 Task: Search one way flight ticket for 3 adults, 3 children in business from Gillette: Gillette Campbell County Airport to Jackson: Jackson Hole Airport on 5-2-2023. Number of bags: 4 checked bags. Price is upto 94000. Outbound departure time preference is 14:15.
Action: Mouse moved to (363, 313)
Screenshot: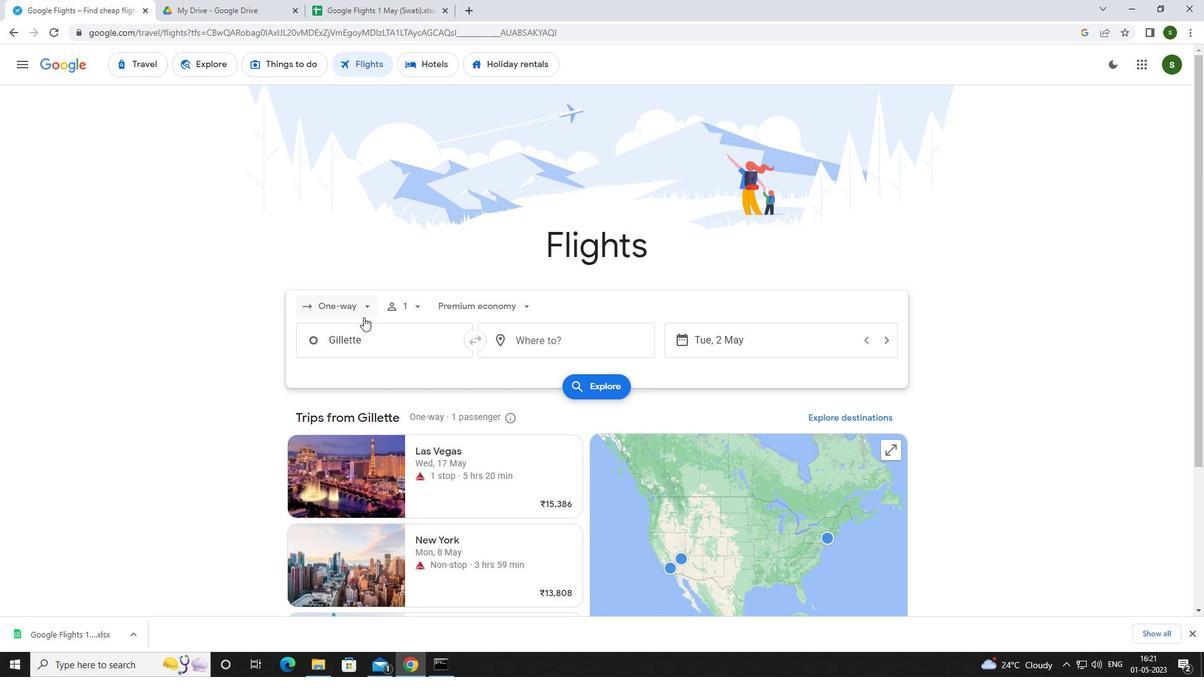 
Action: Mouse pressed left at (363, 313)
Screenshot: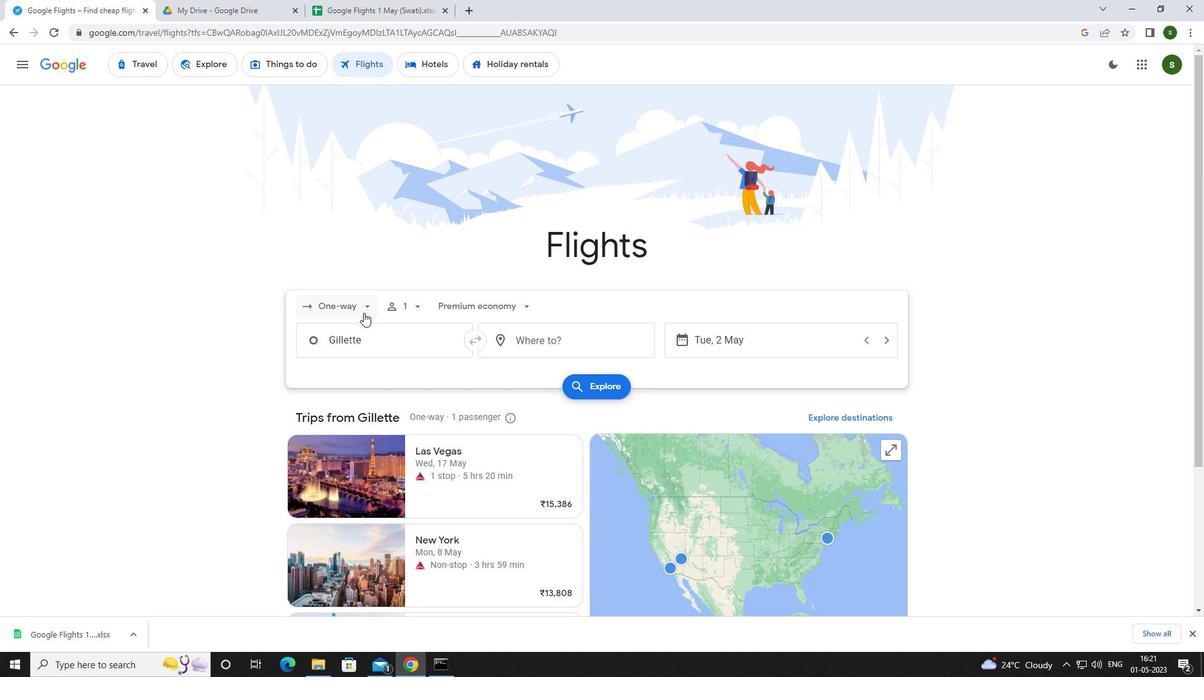 
Action: Mouse moved to (356, 370)
Screenshot: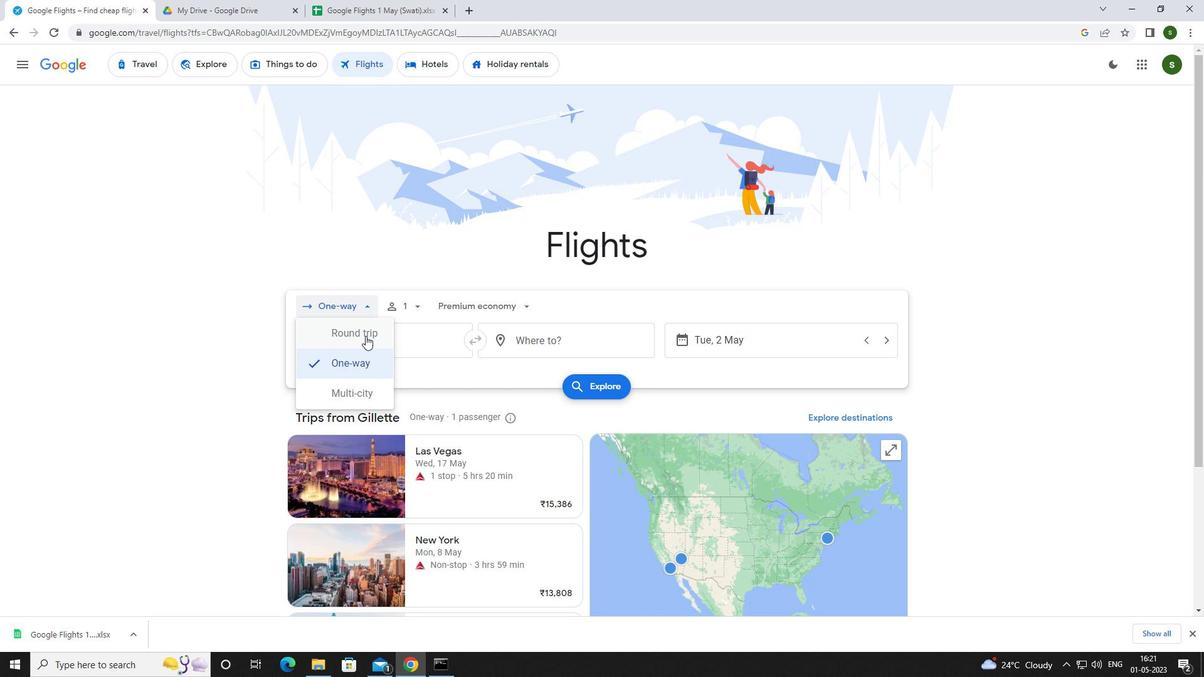 
Action: Mouse pressed left at (356, 370)
Screenshot: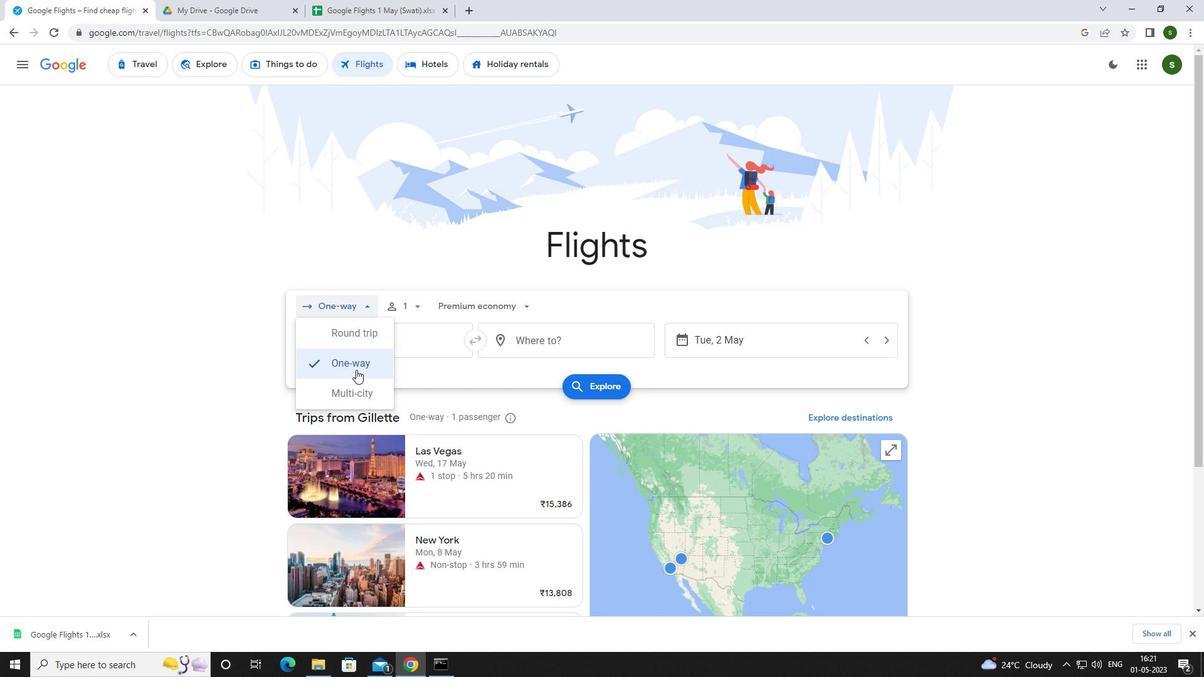 
Action: Mouse moved to (420, 306)
Screenshot: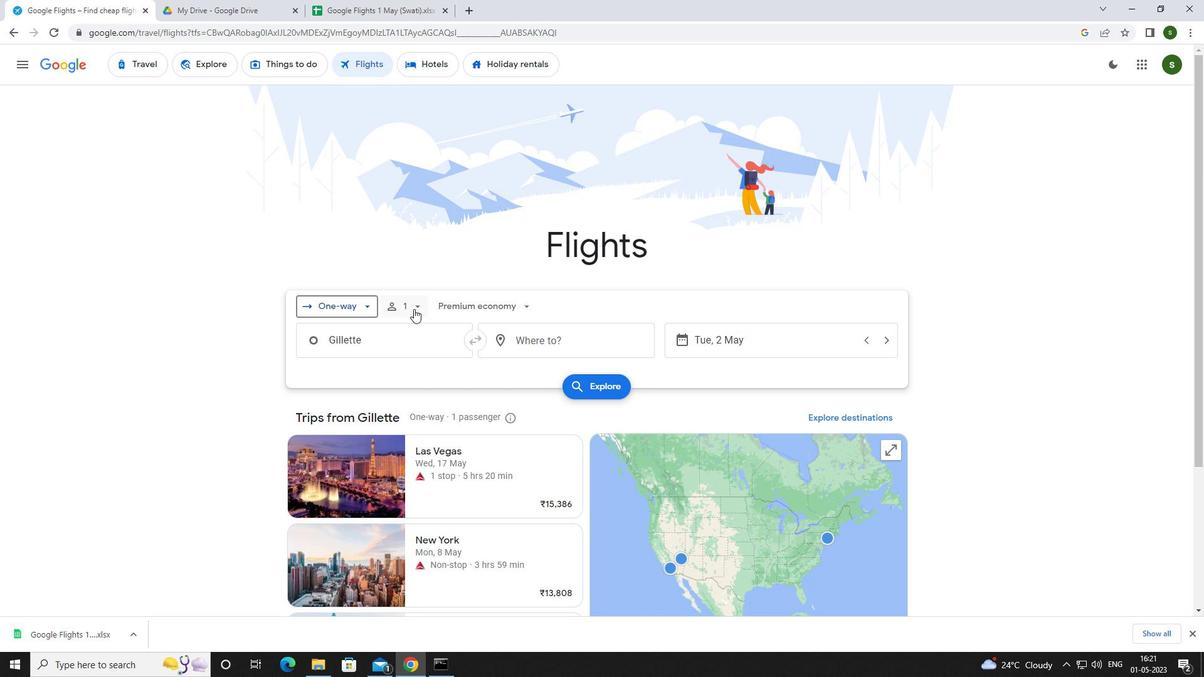 
Action: Mouse pressed left at (420, 306)
Screenshot: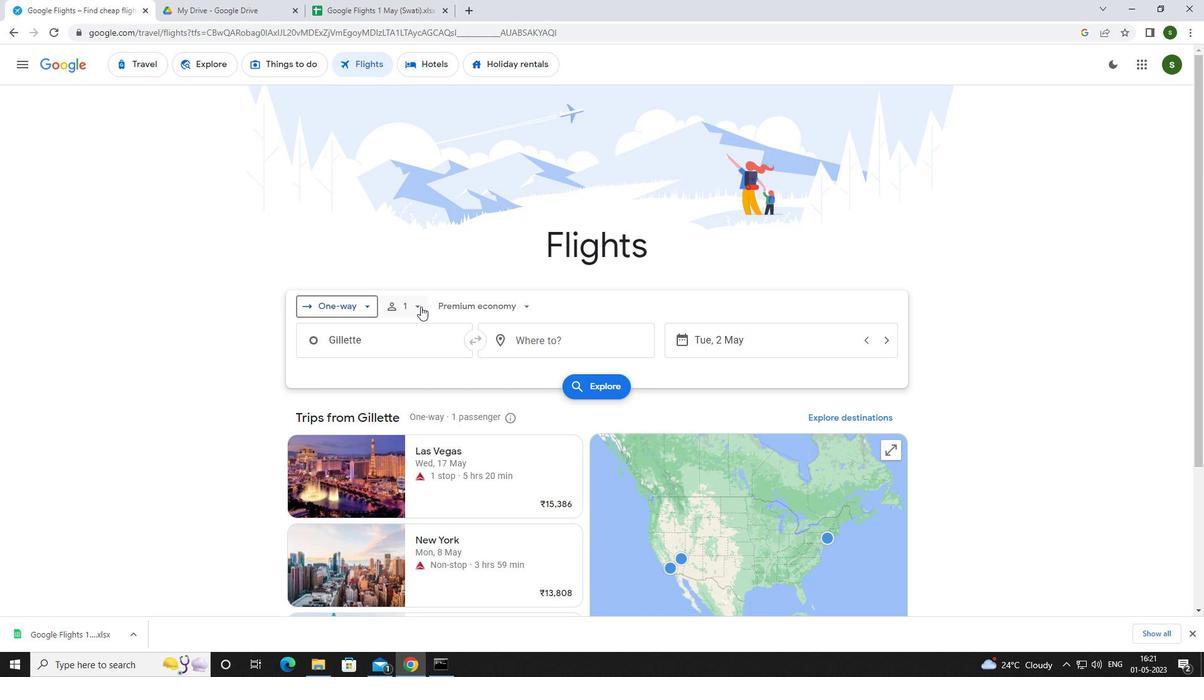 
Action: Mouse moved to (511, 336)
Screenshot: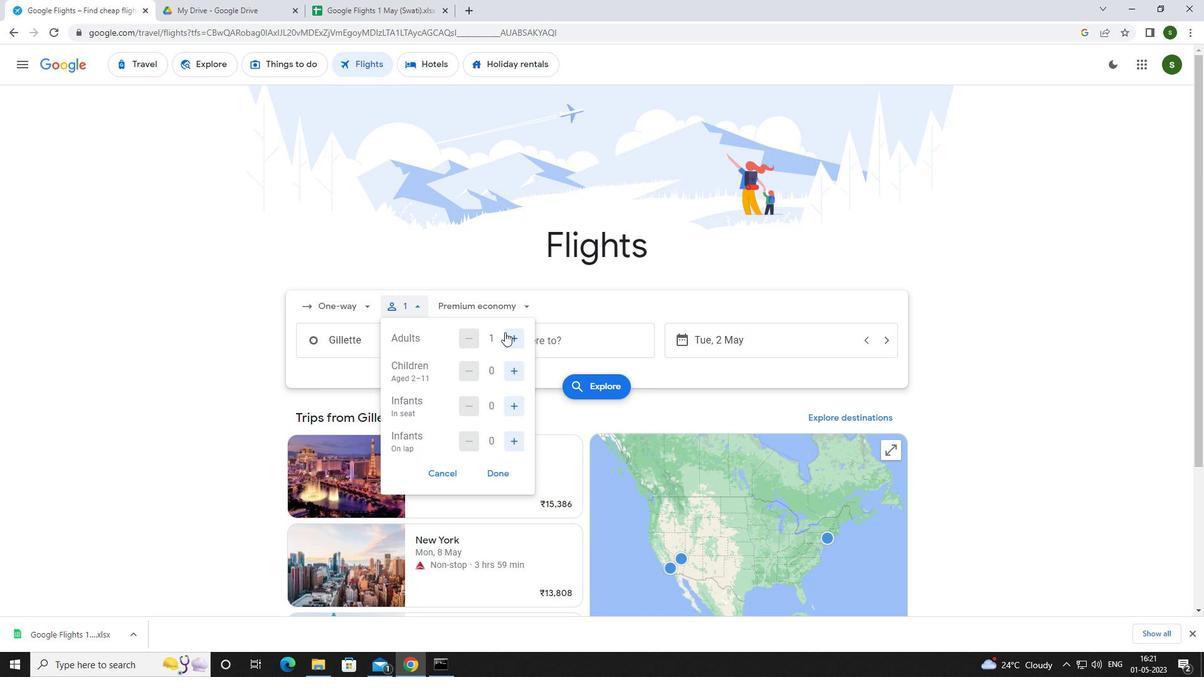 
Action: Mouse pressed left at (511, 336)
Screenshot: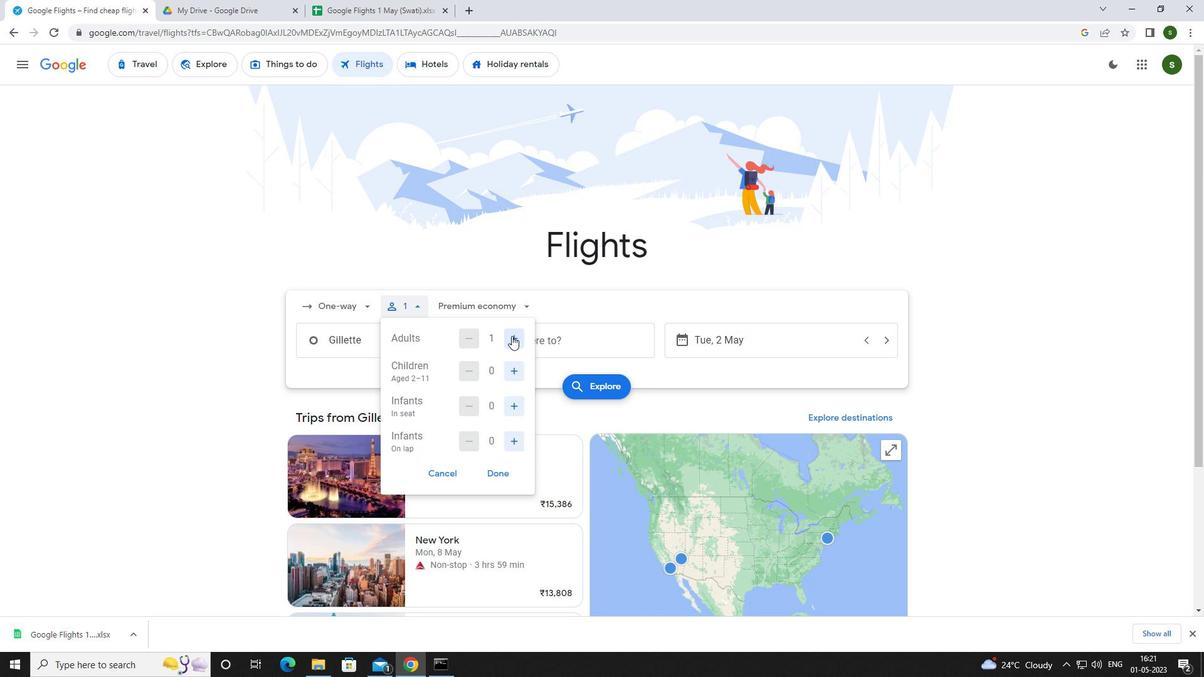 
Action: Mouse pressed left at (511, 336)
Screenshot: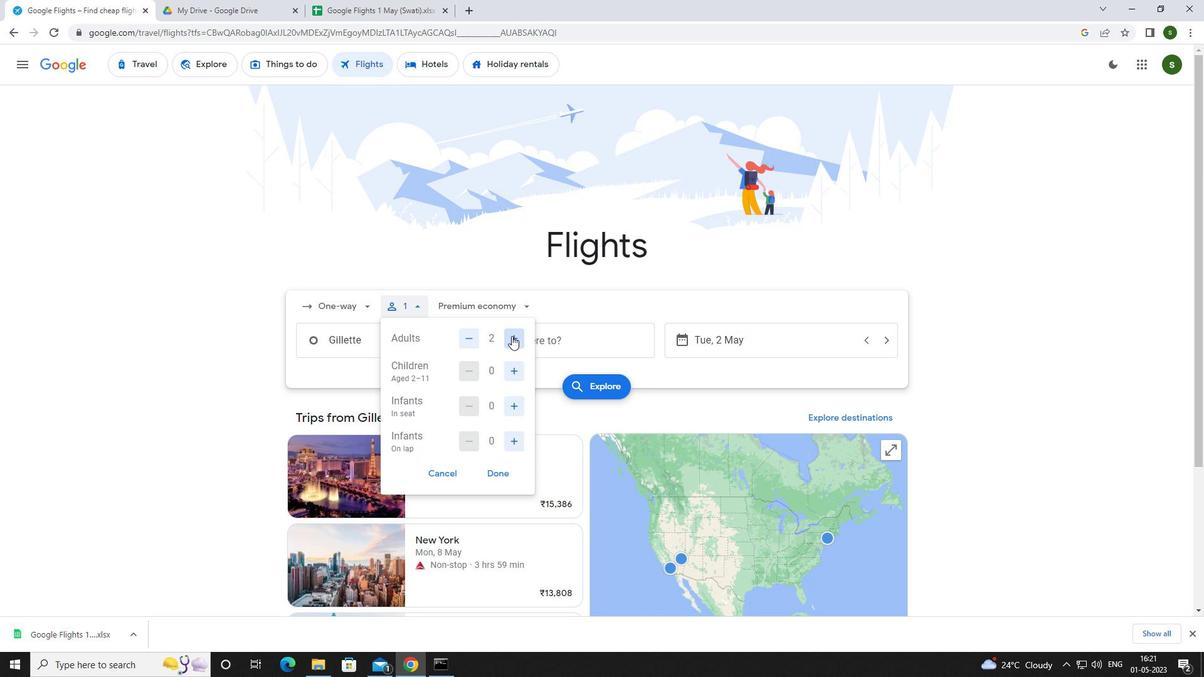 
Action: Mouse moved to (508, 367)
Screenshot: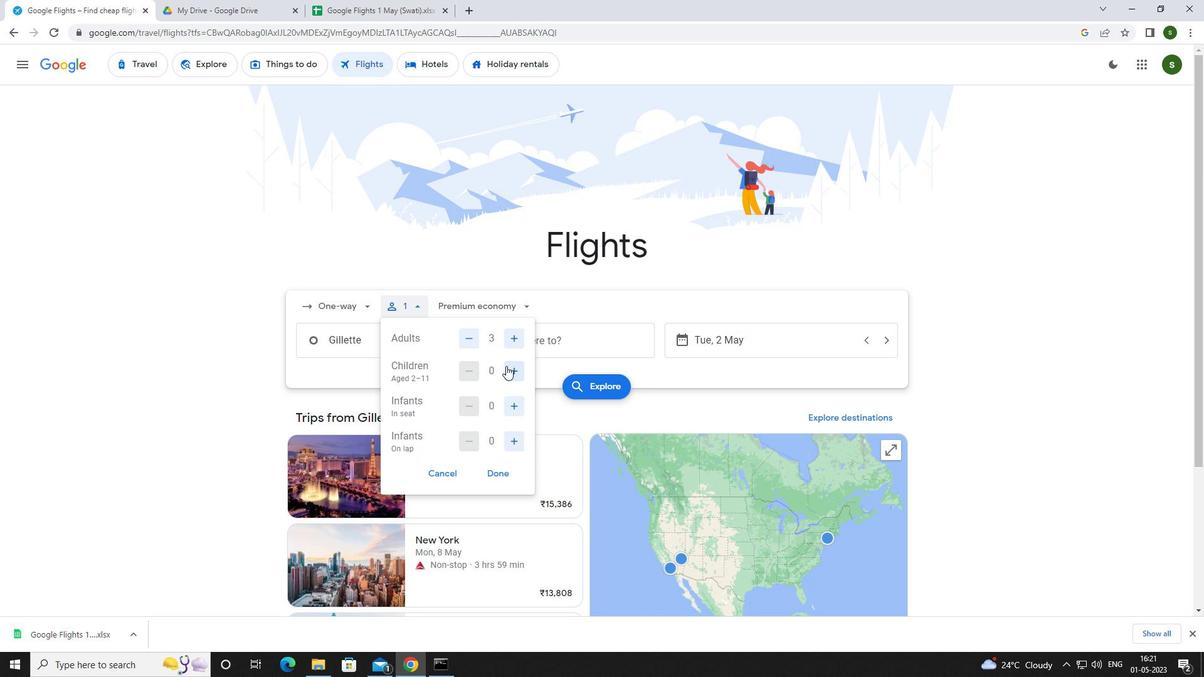 
Action: Mouse pressed left at (508, 367)
Screenshot: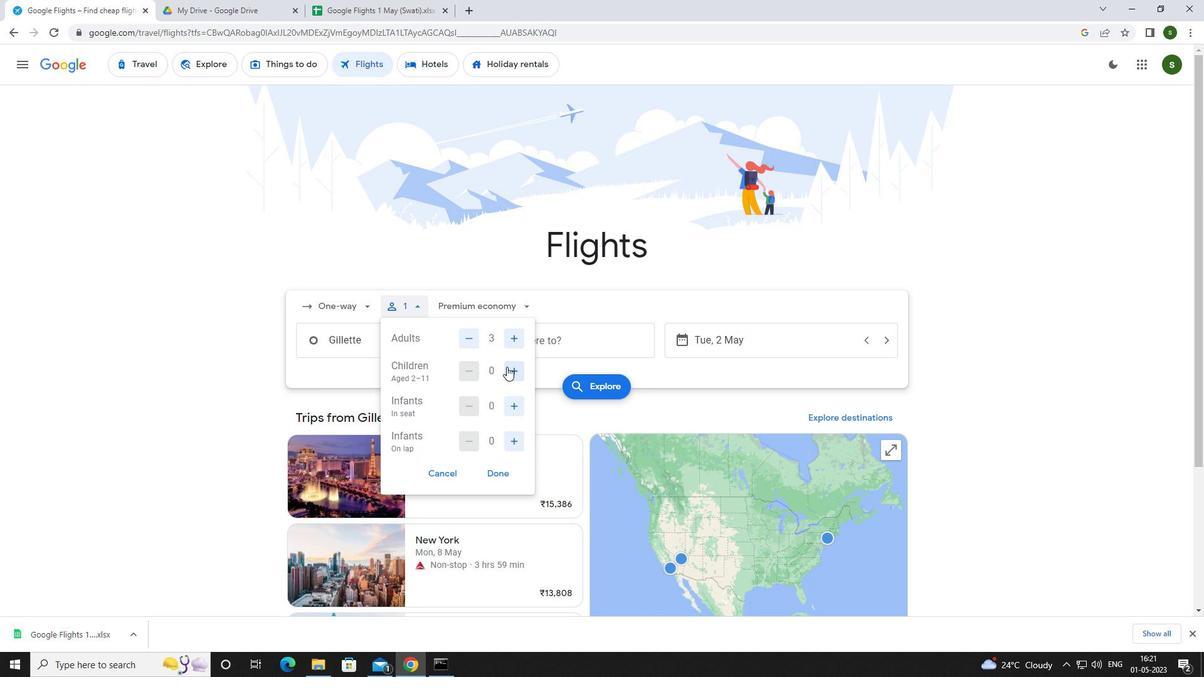 
Action: Mouse pressed left at (508, 367)
Screenshot: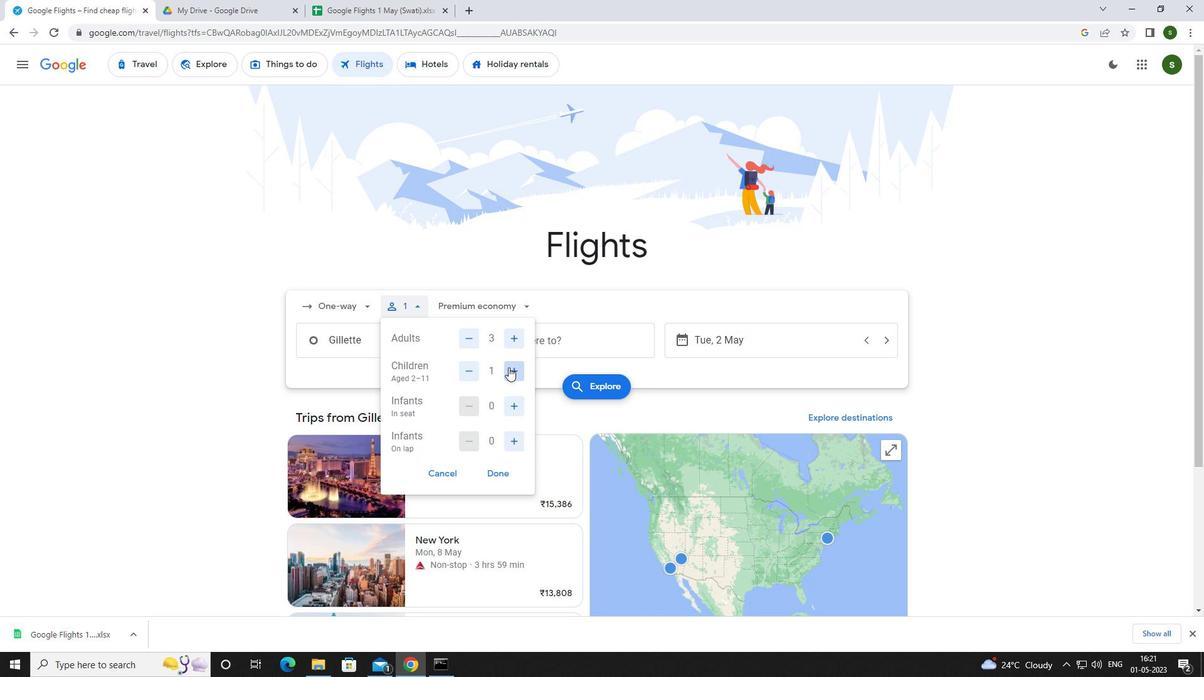 
Action: Mouse pressed left at (508, 367)
Screenshot: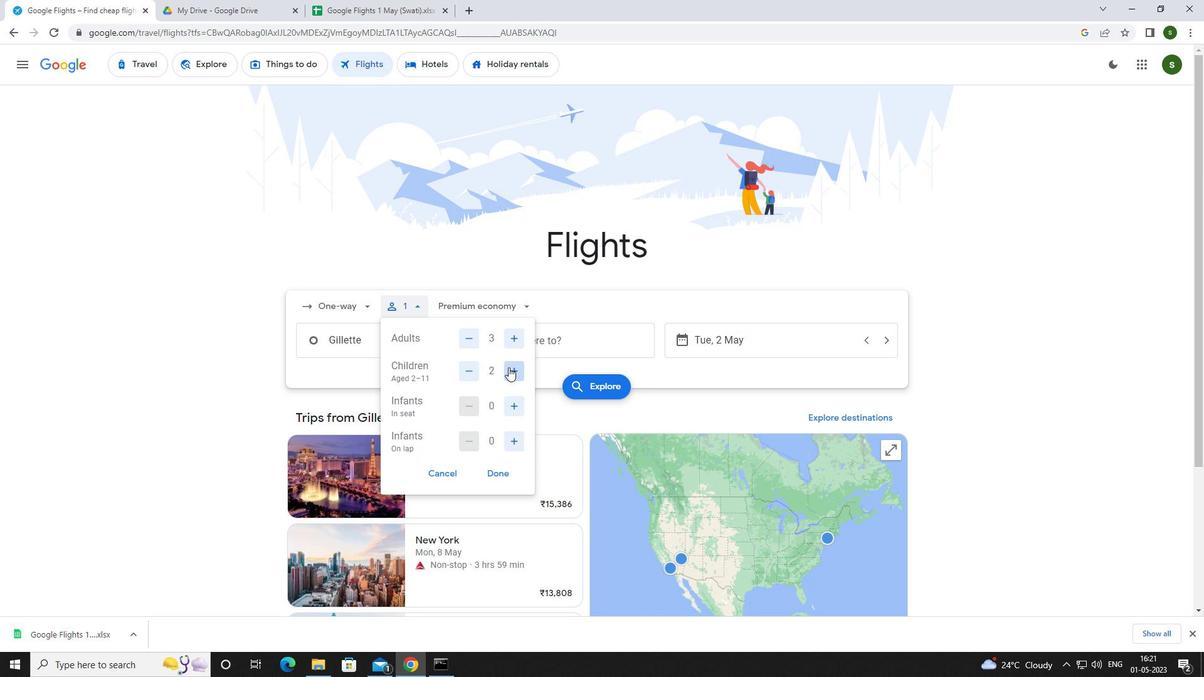 
Action: Mouse moved to (515, 309)
Screenshot: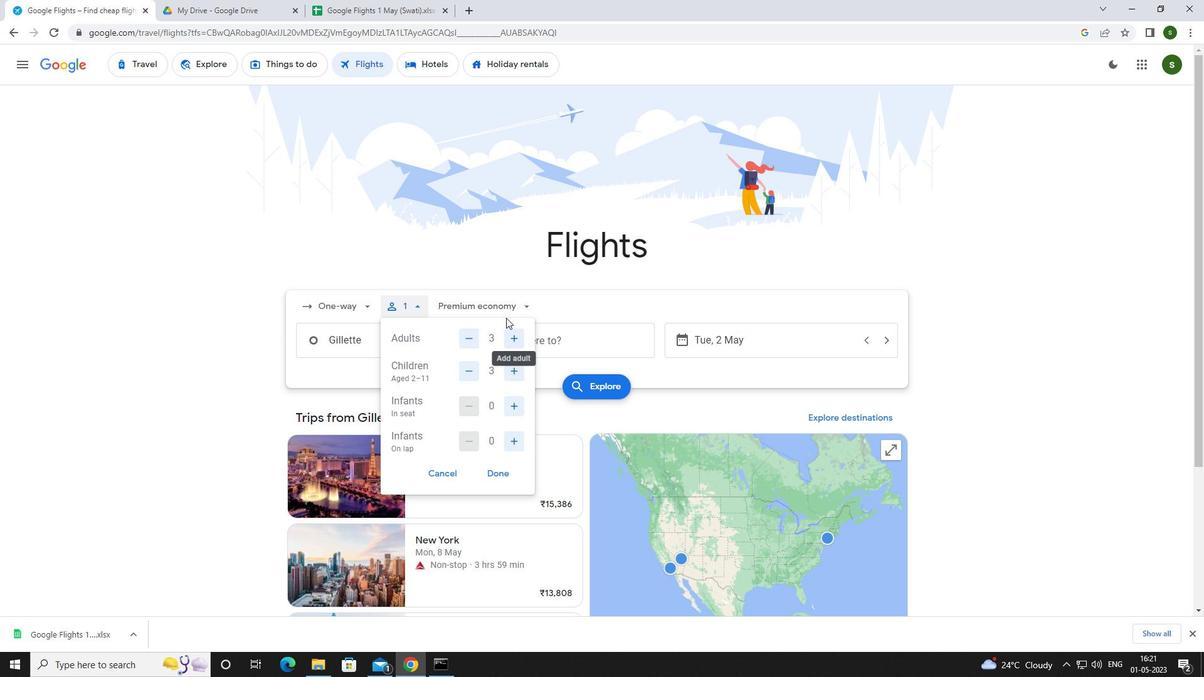 
Action: Mouse pressed left at (515, 309)
Screenshot: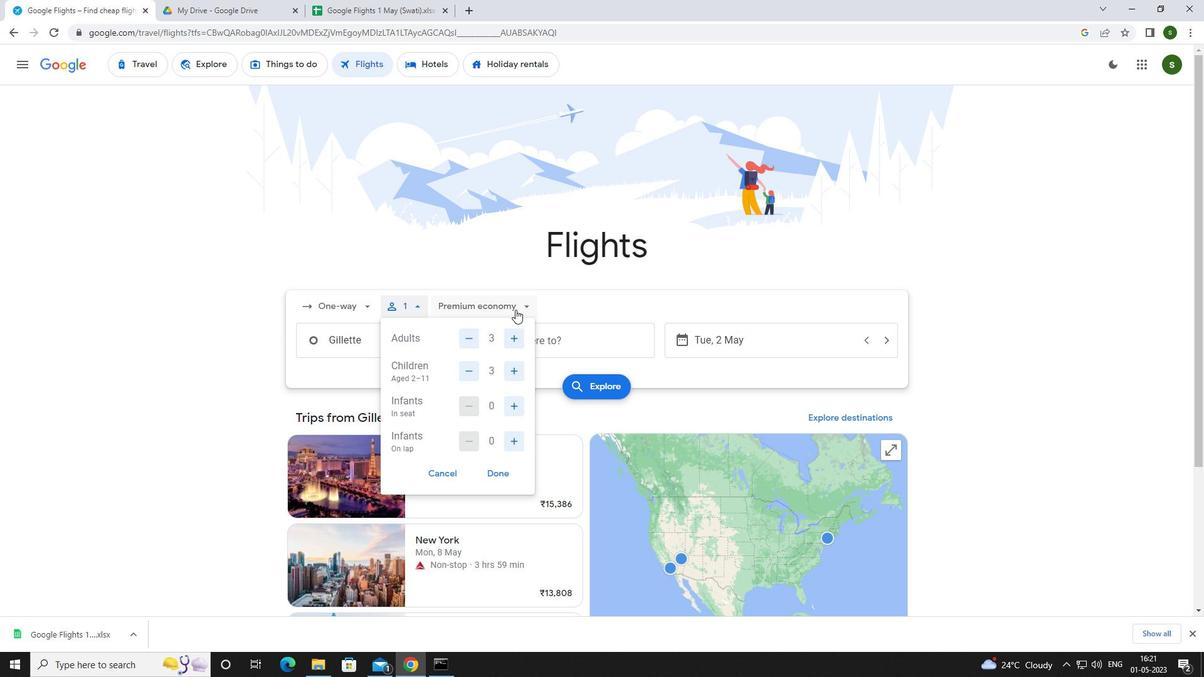 
Action: Mouse moved to (484, 386)
Screenshot: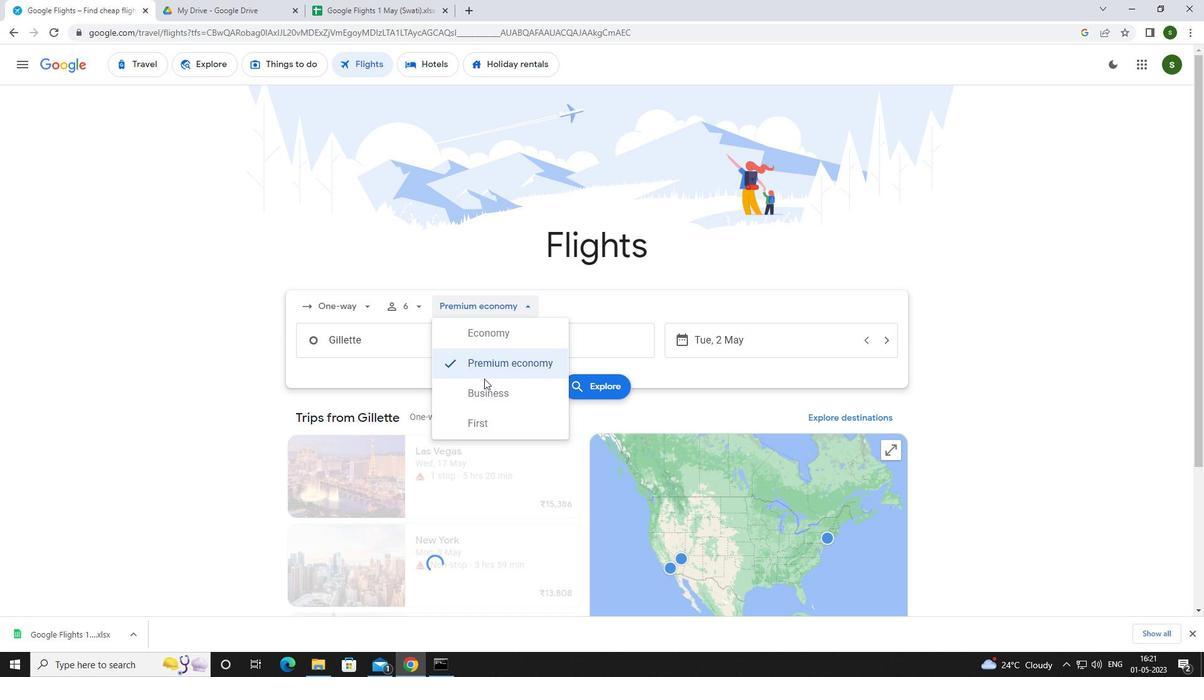 
Action: Mouse pressed left at (484, 386)
Screenshot: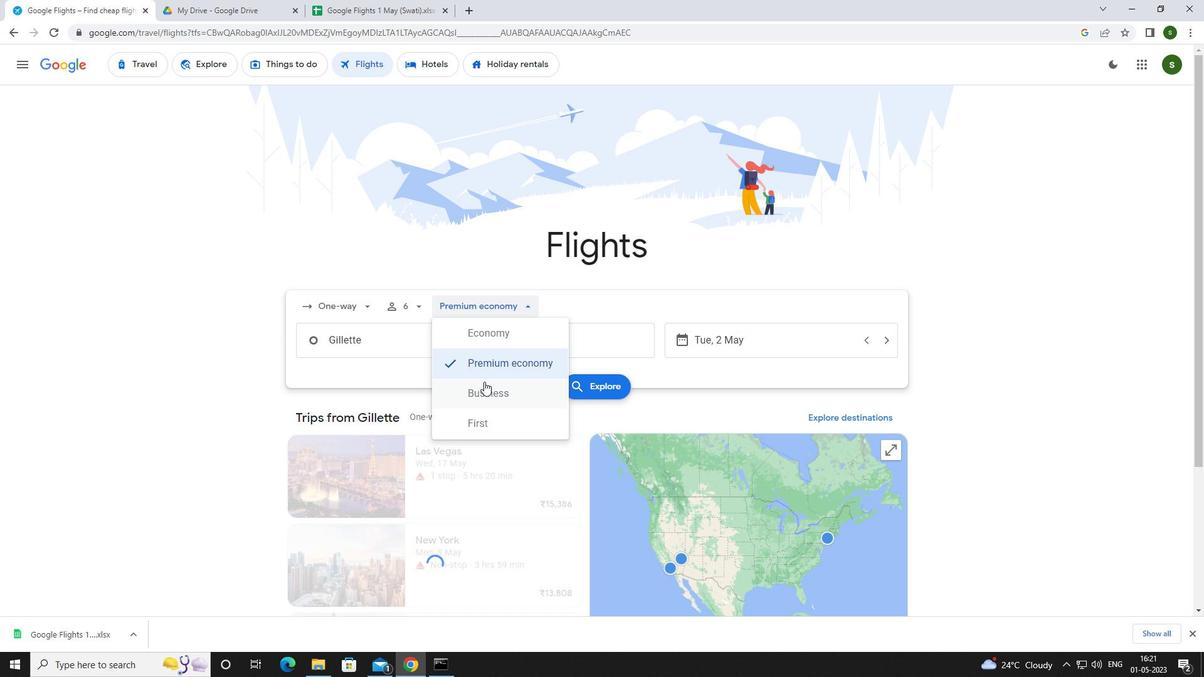 
Action: Mouse moved to (407, 346)
Screenshot: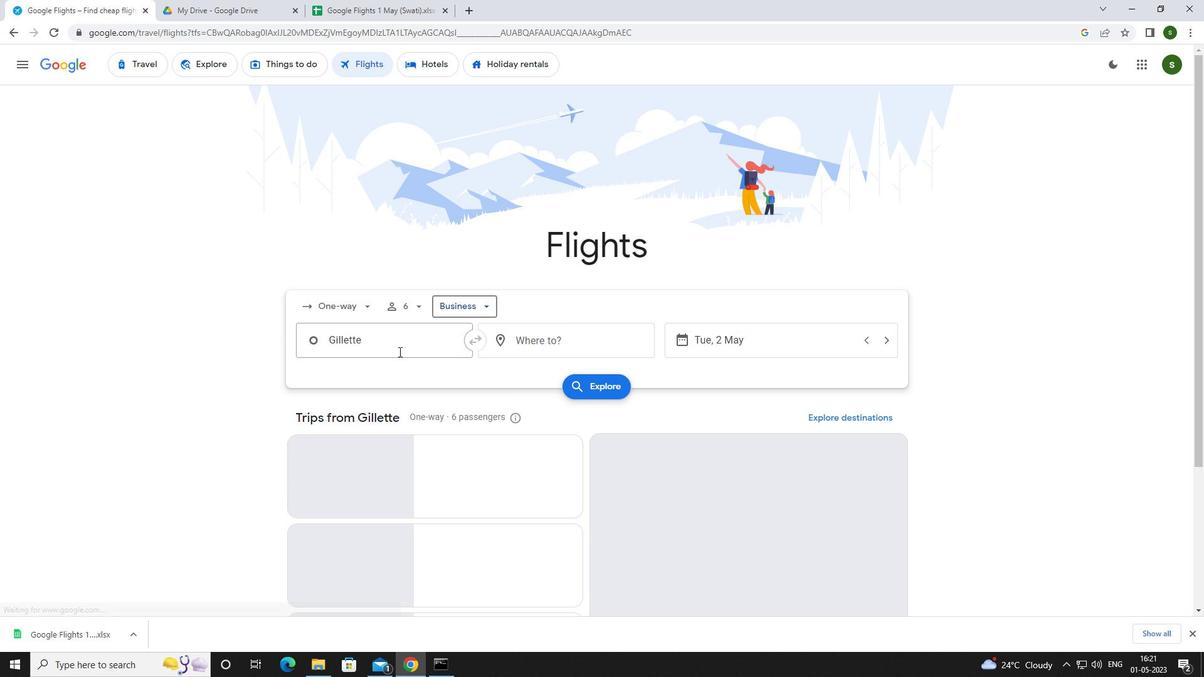 
Action: Mouse pressed left at (407, 346)
Screenshot: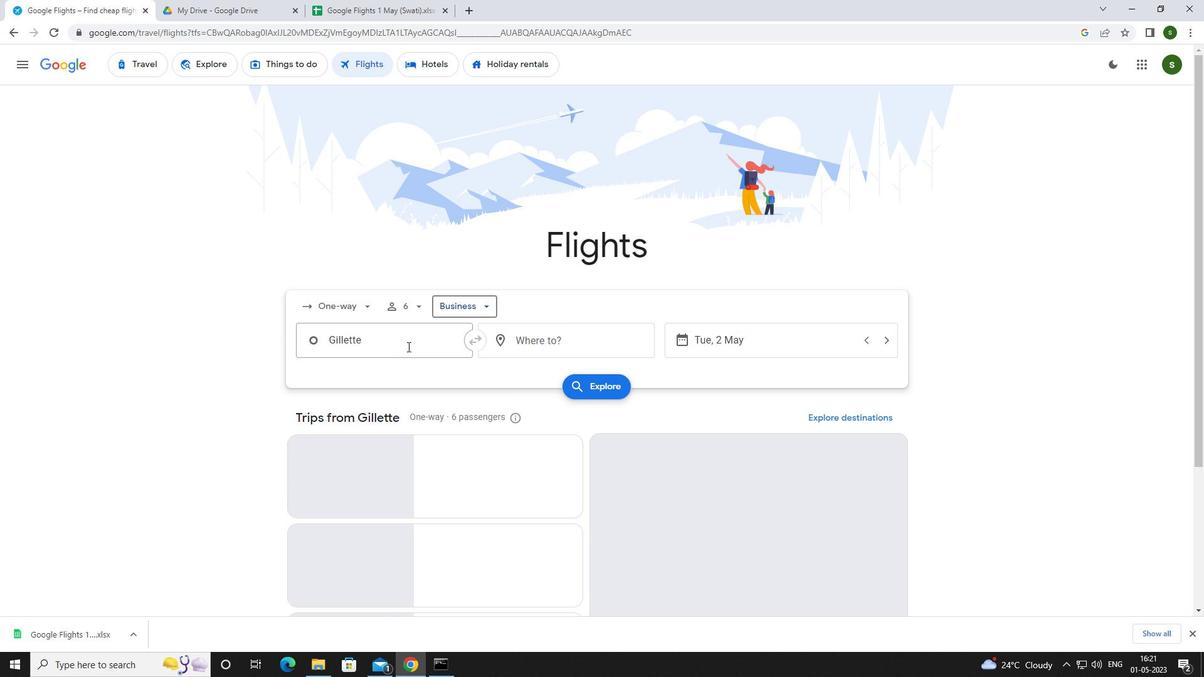 
Action: Mouse moved to (412, 344)
Screenshot: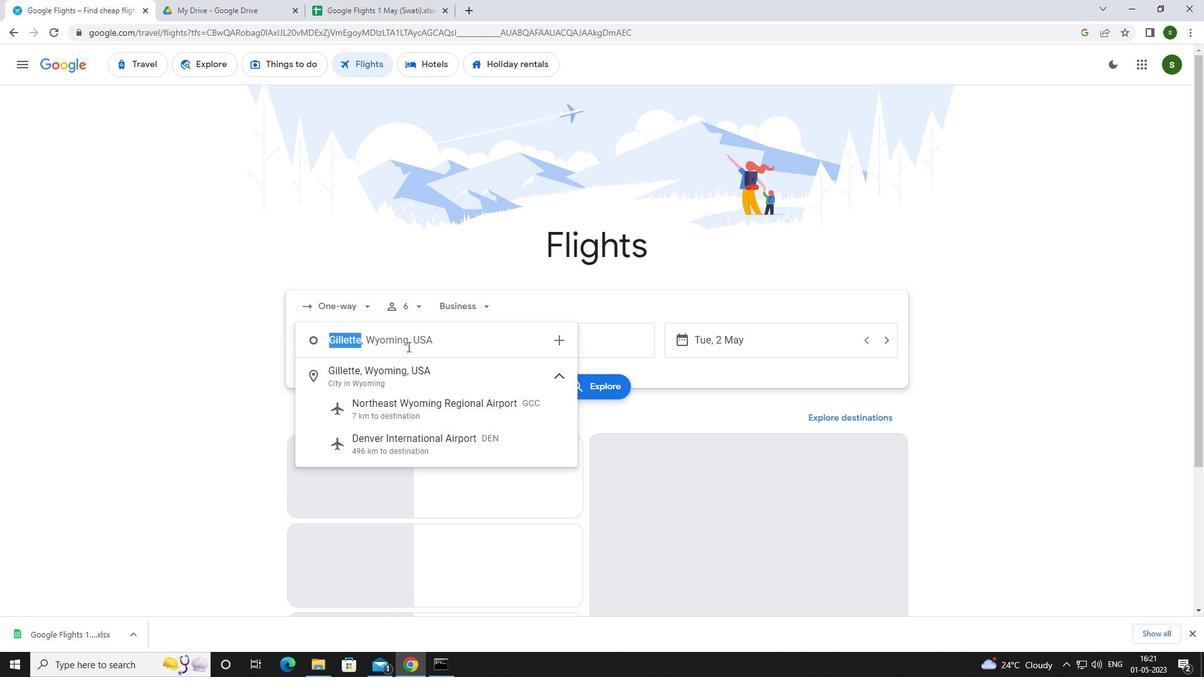 
Action: Key pressed <Key.caps_lock>g<Key.caps_lock>illette<Key.enter>
Screenshot: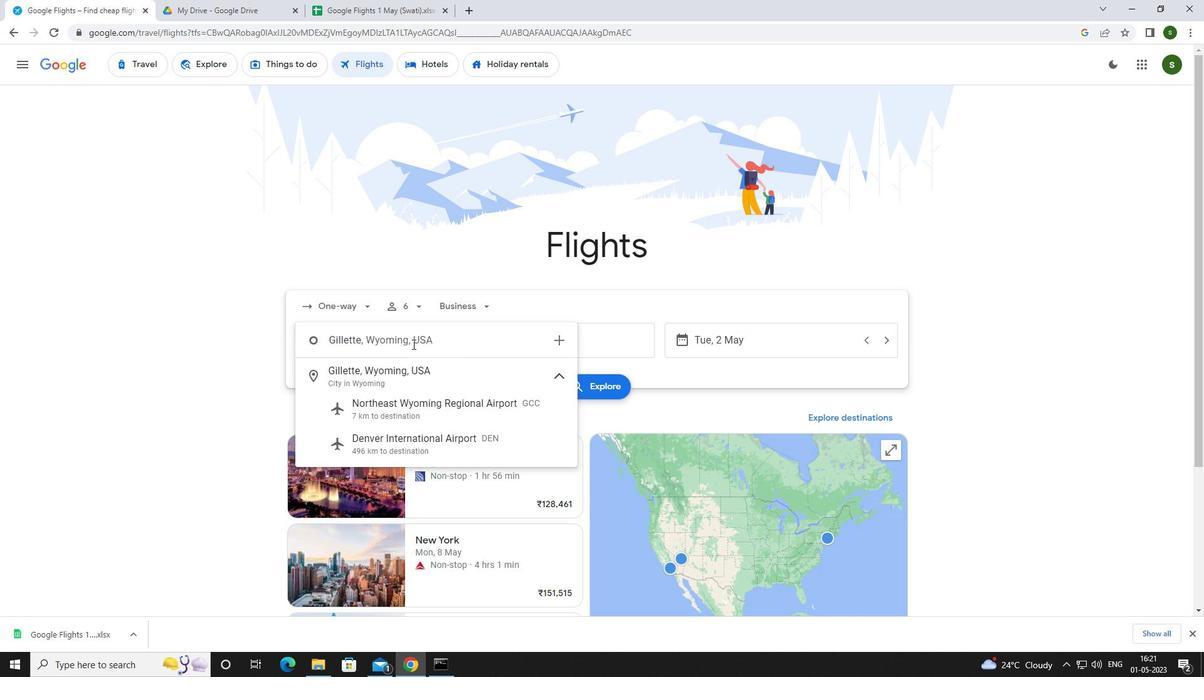 
Action: Mouse moved to (550, 345)
Screenshot: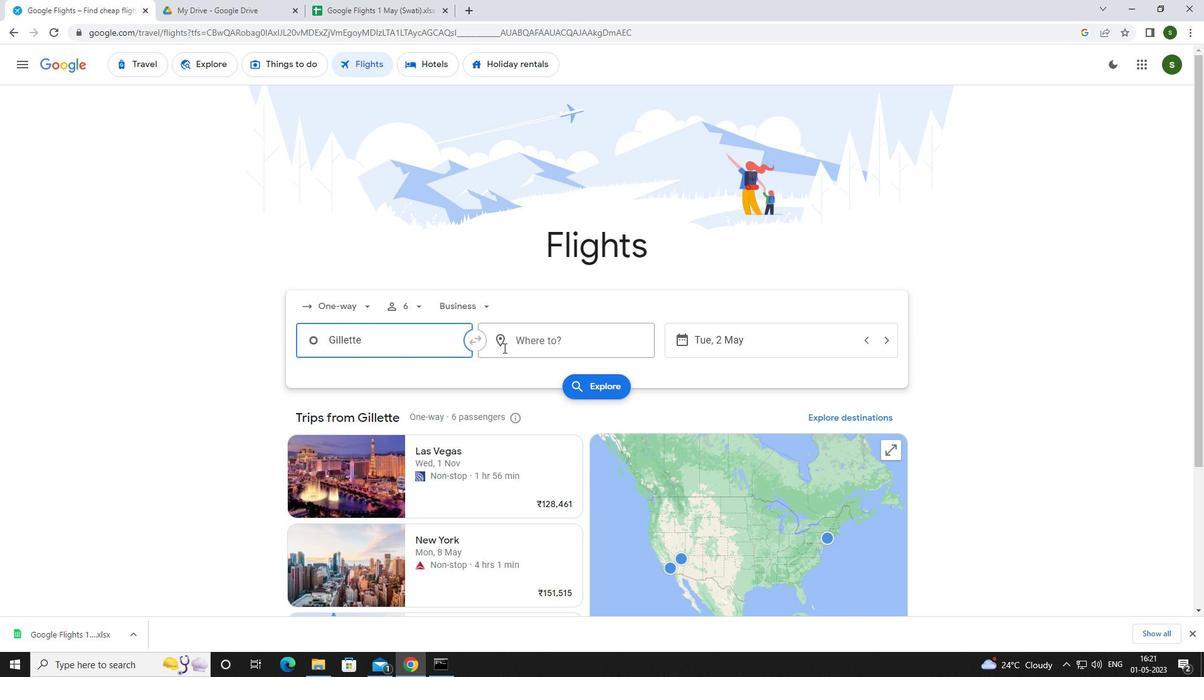 
Action: Mouse pressed left at (550, 345)
Screenshot: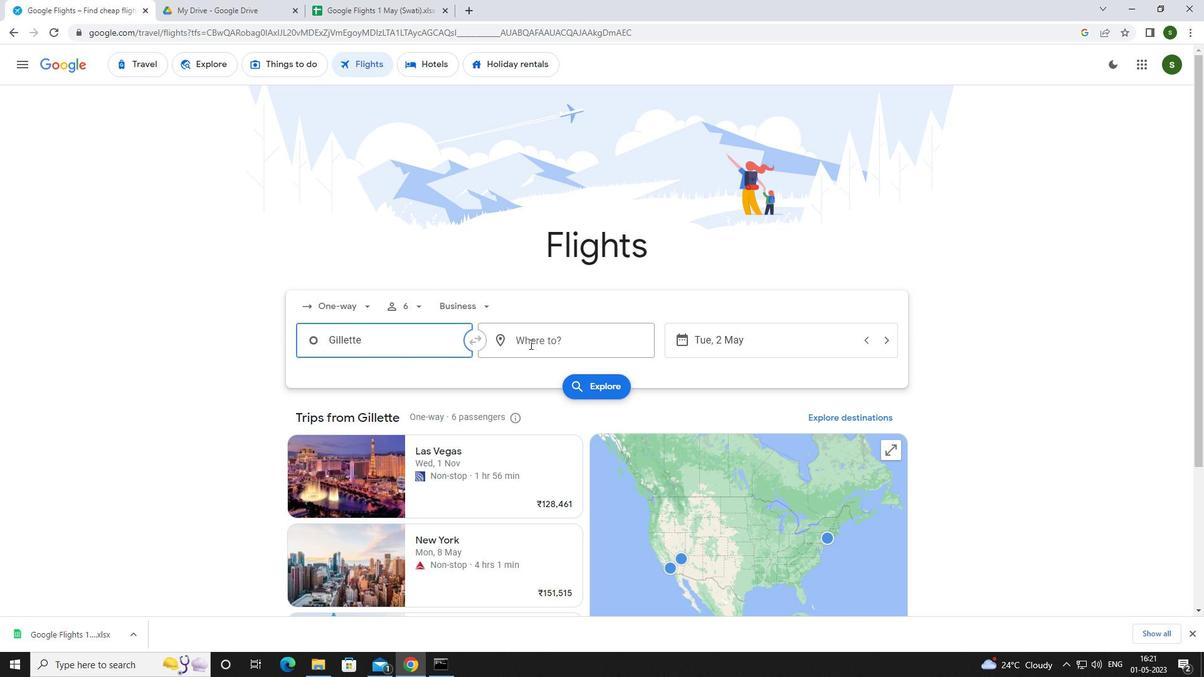 
Action: Mouse moved to (479, 359)
Screenshot: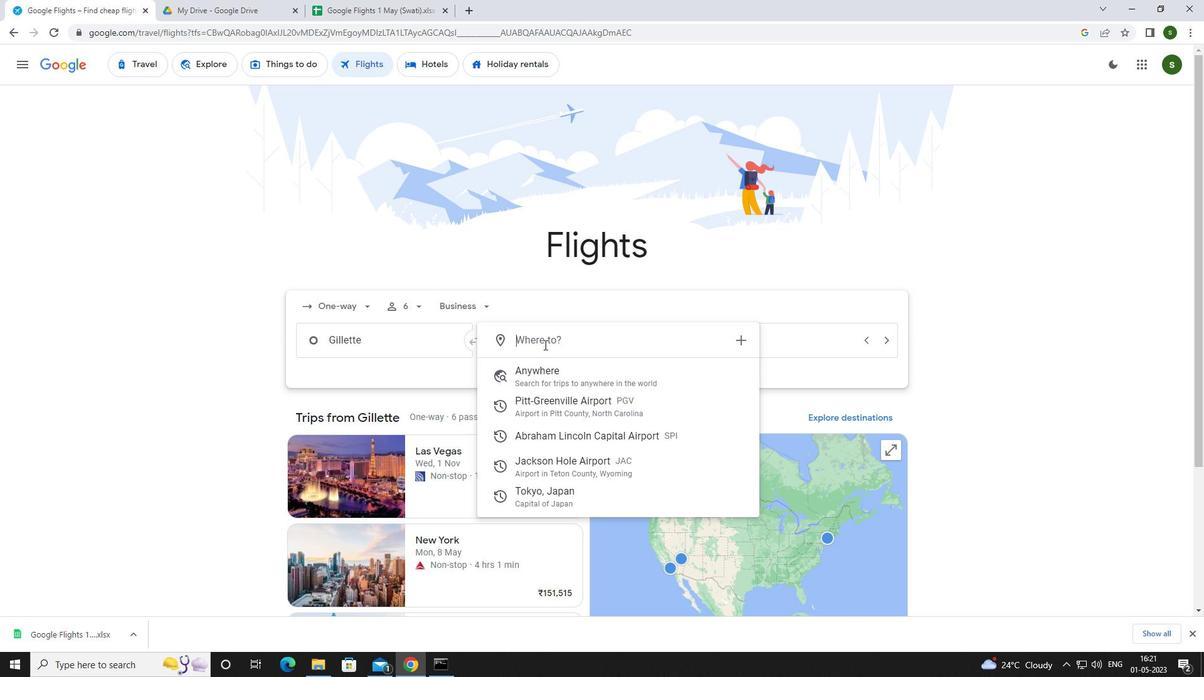 
Action: Key pressed <Key.caps_lock>j<Key.caps_lock>ackson<Key.space><Key.caps_lock>h
Screenshot: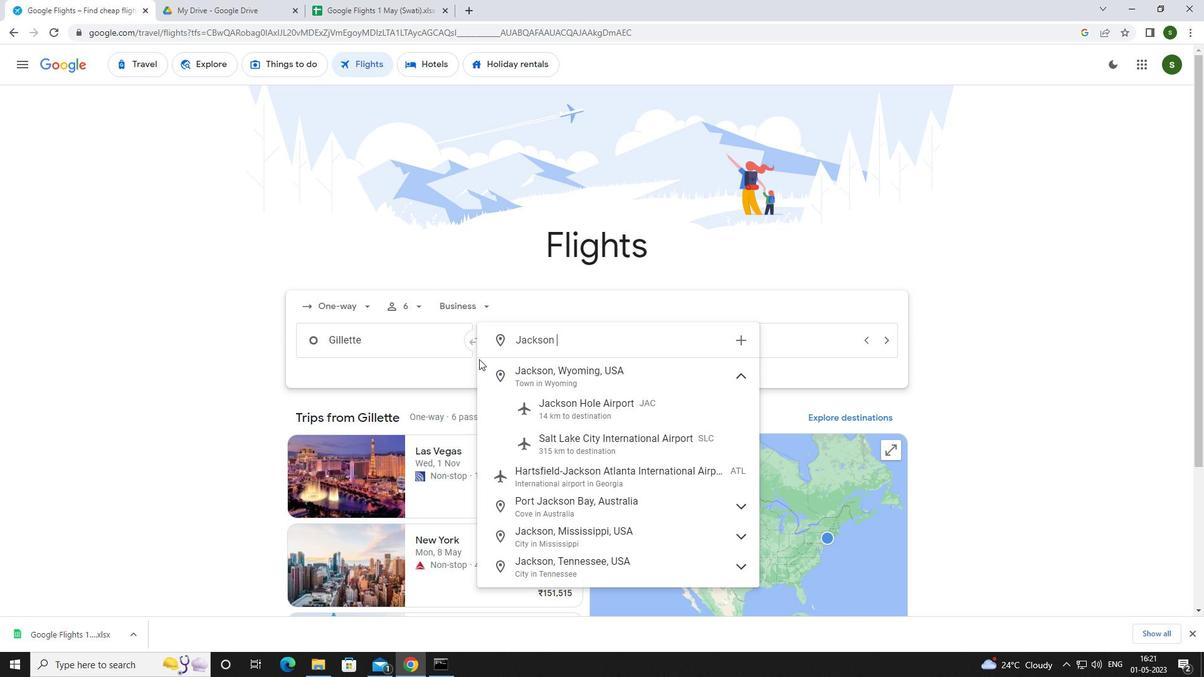 
Action: Mouse moved to (557, 407)
Screenshot: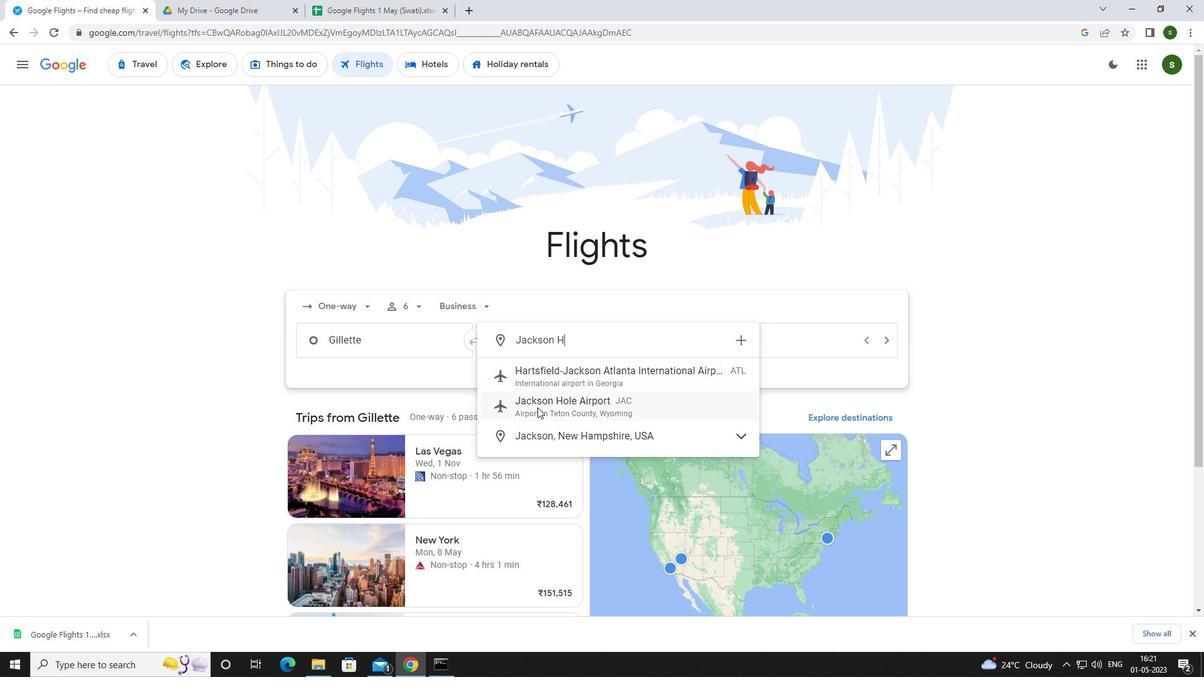 
Action: Mouse pressed left at (557, 407)
Screenshot: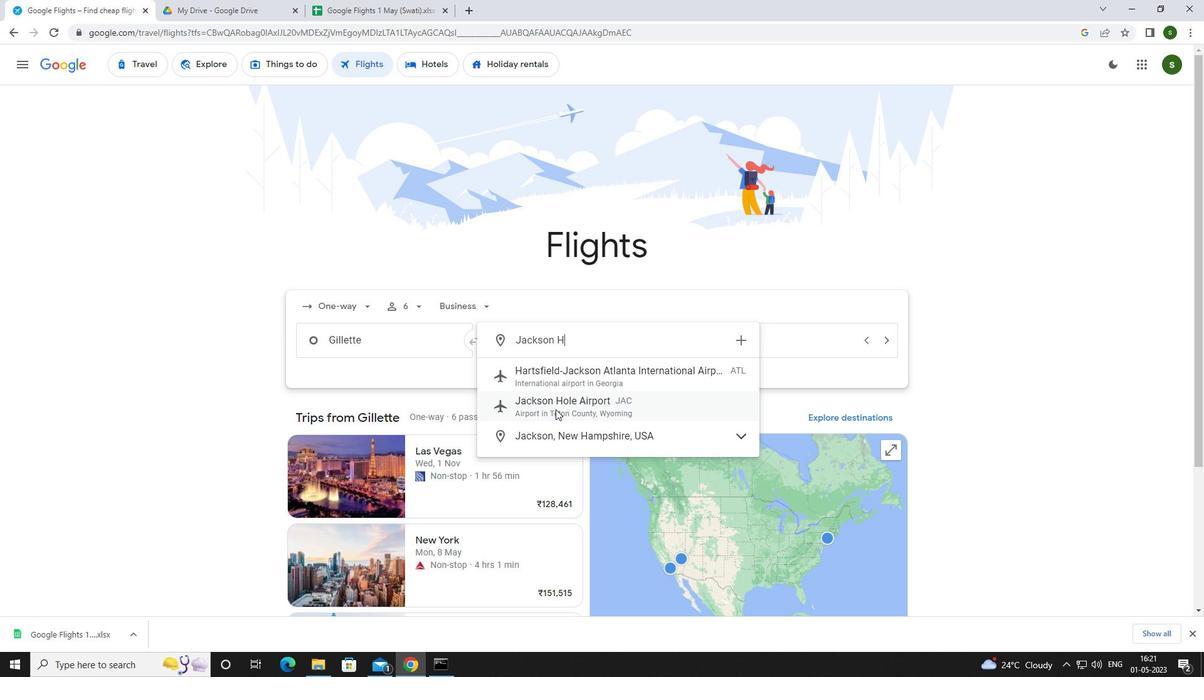 
Action: Mouse moved to (777, 345)
Screenshot: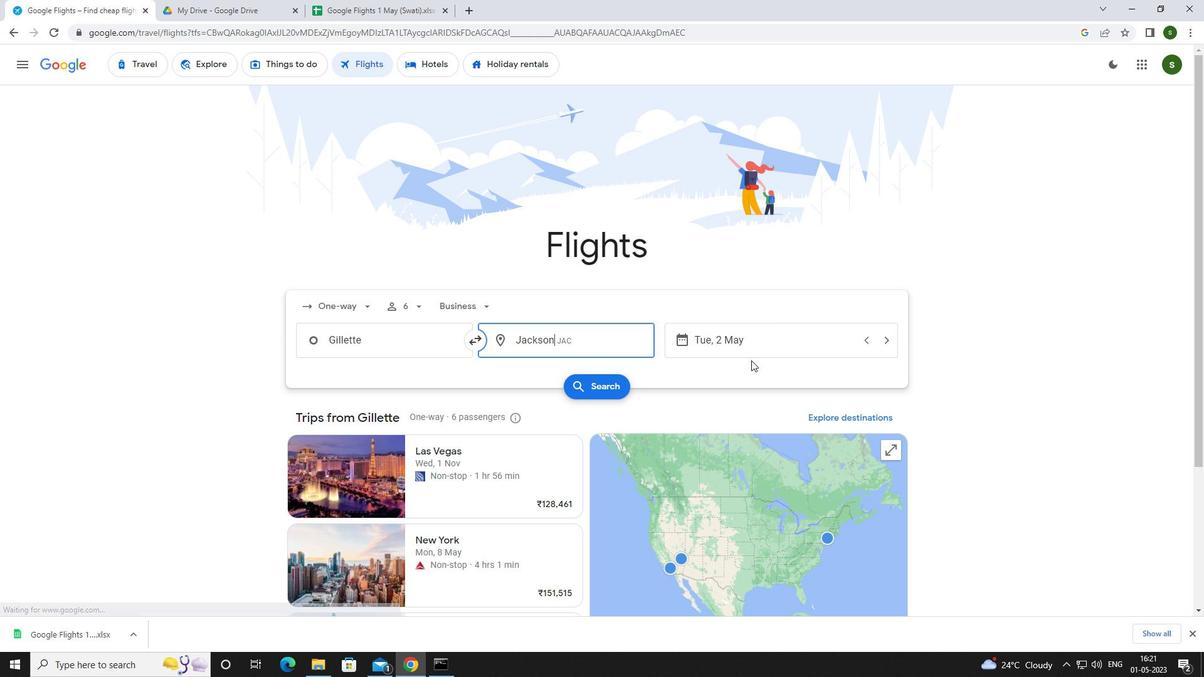 
Action: Mouse pressed left at (777, 345)
Screenshot: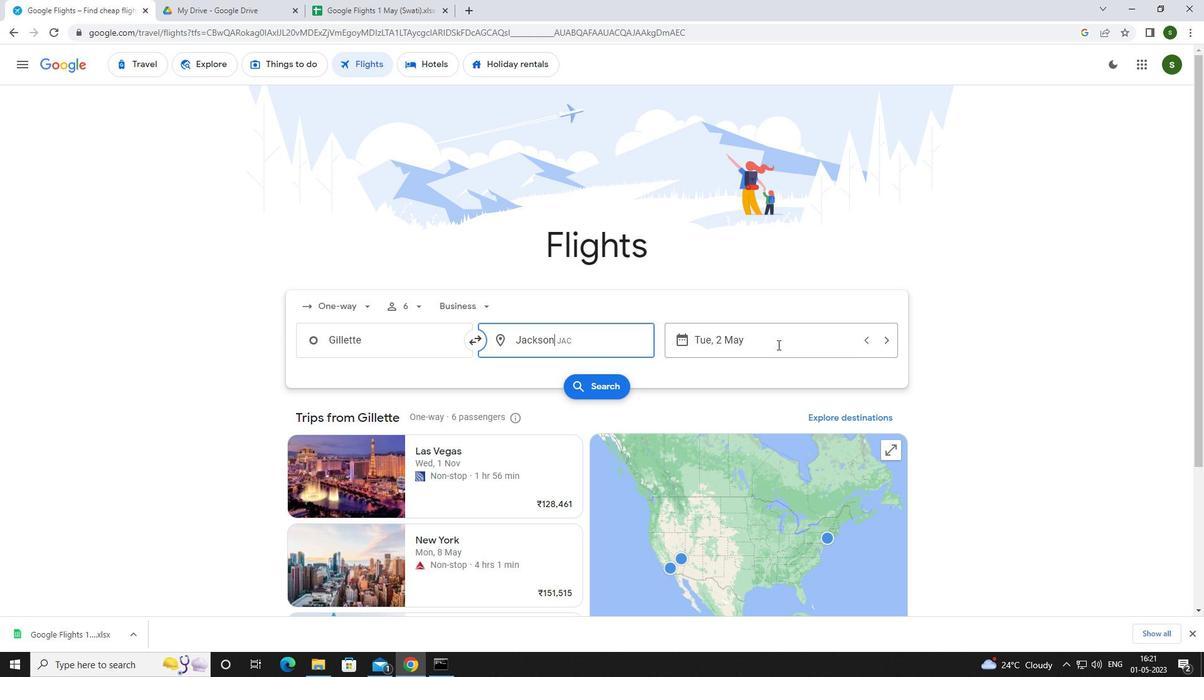 
Action: Mouse moved to (508, 385)
Screenshot: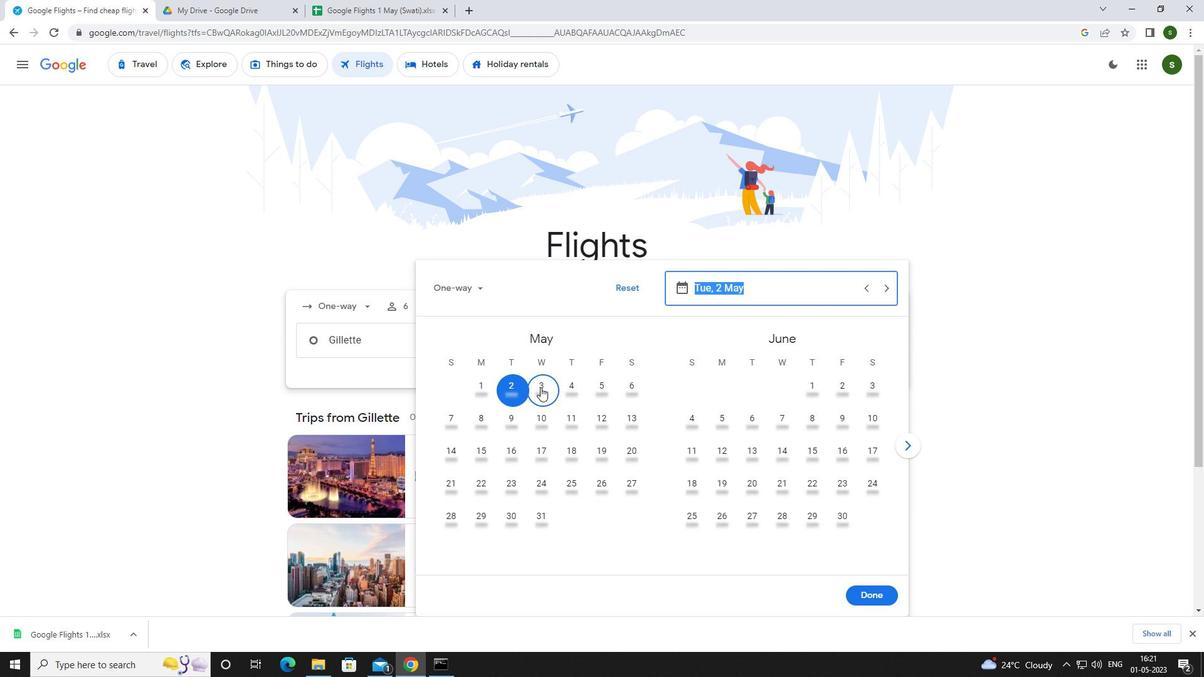
Action: Mouse pressed left at (508, 385)
Screenshot: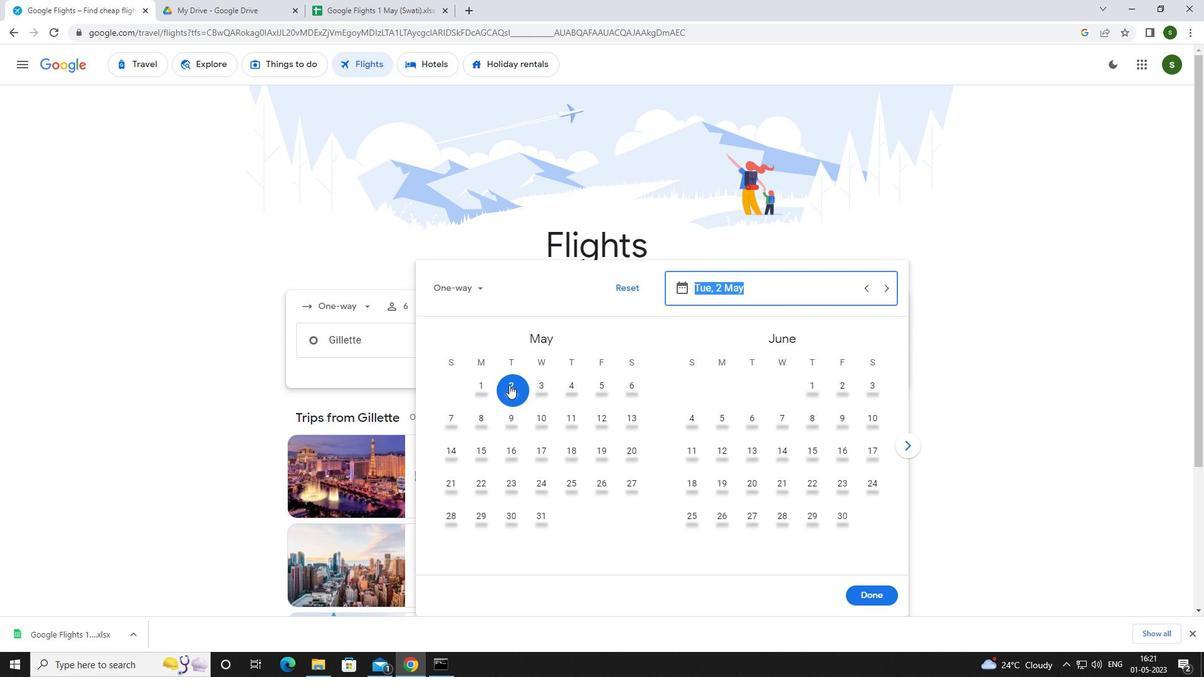 
Action: Mouse moved to (880, 601)
Screenshot: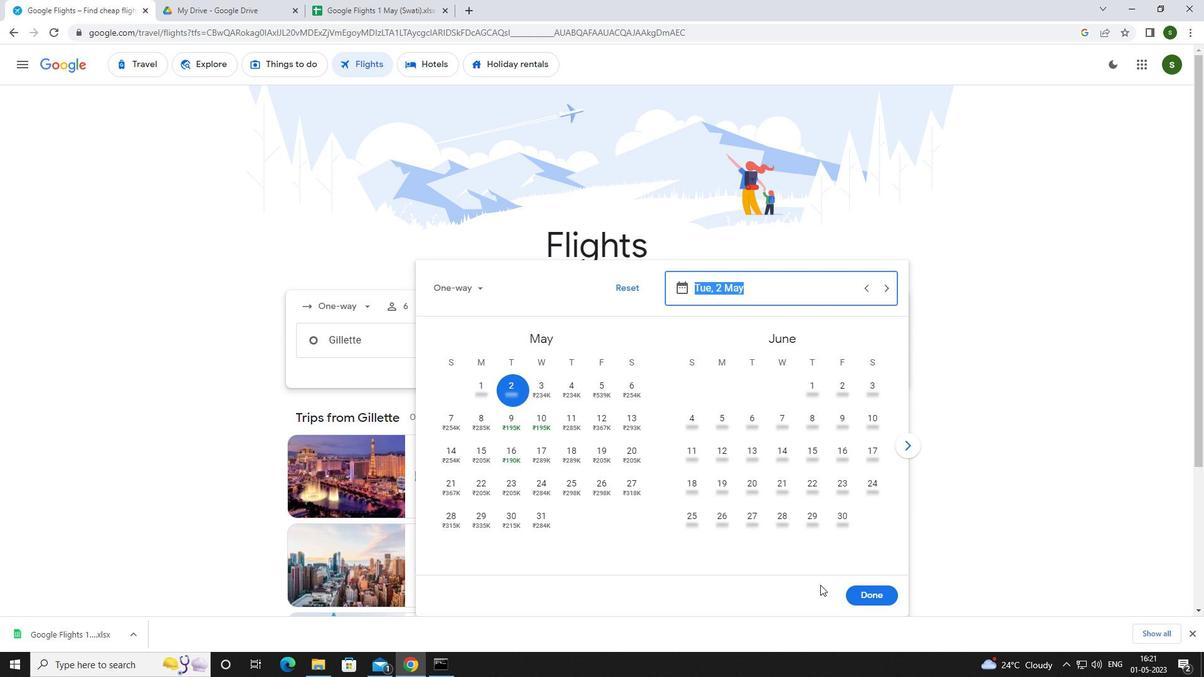 
Action: Mouse pressed left at (880, 601)
Screenshot: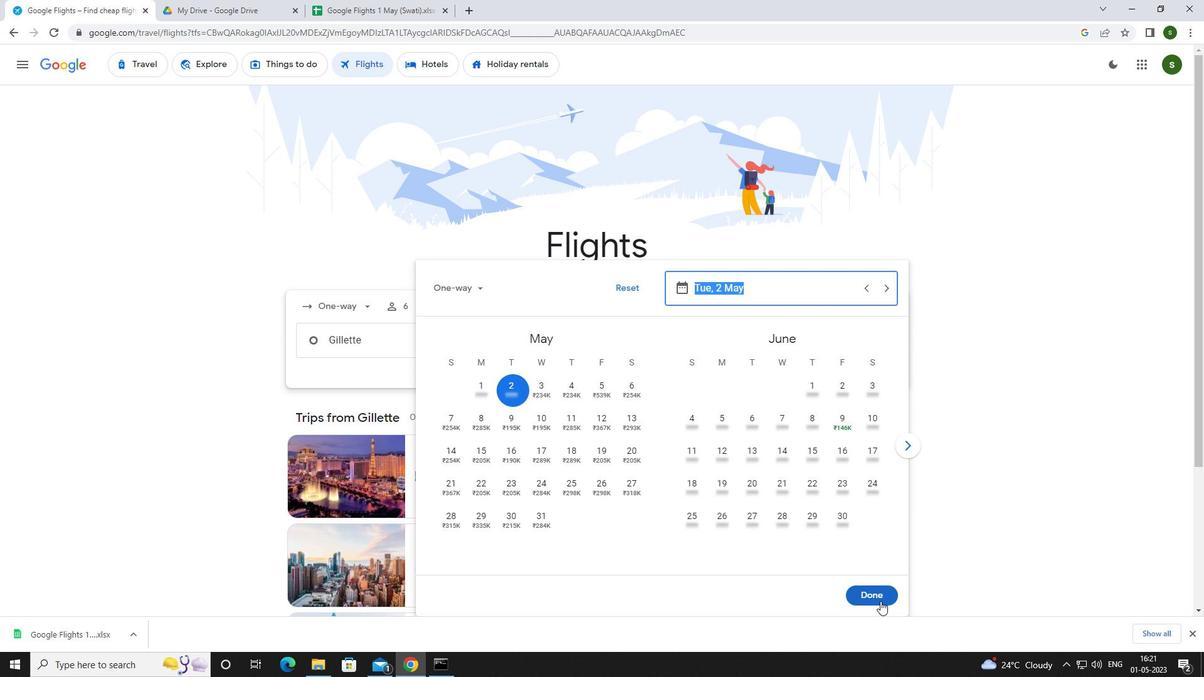 
Action: Mouse moved to (599, 385)
Screenshot: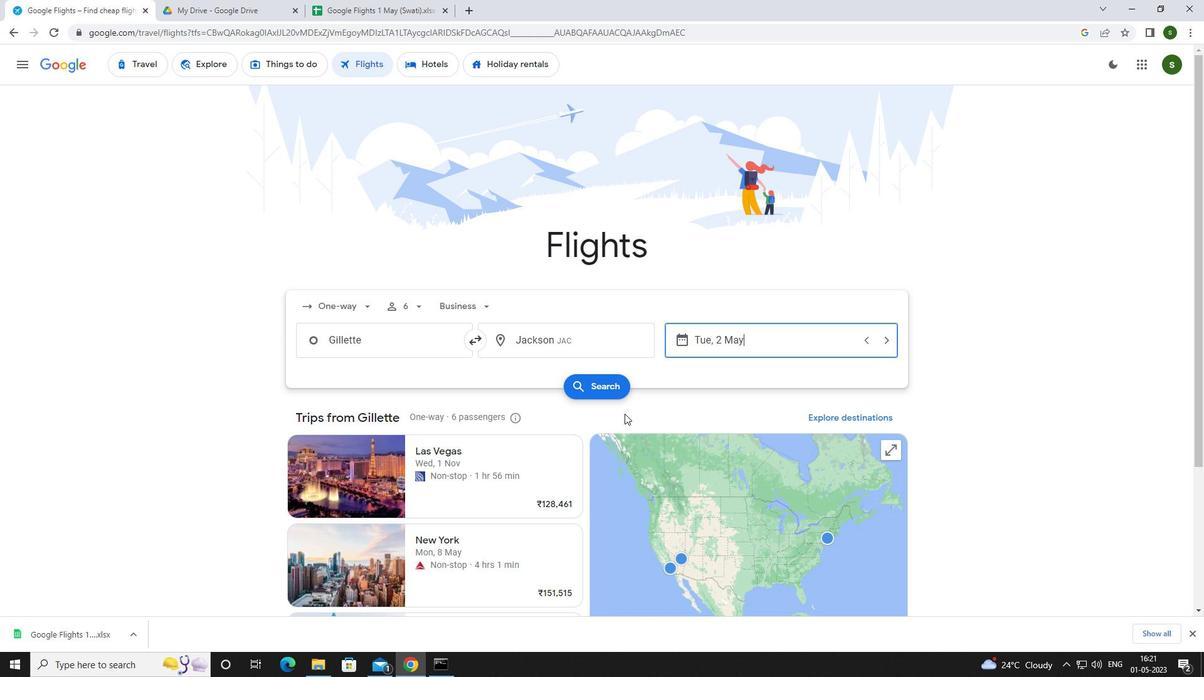 
Action: Mouse pressed left at (599, 385)
Screenshot: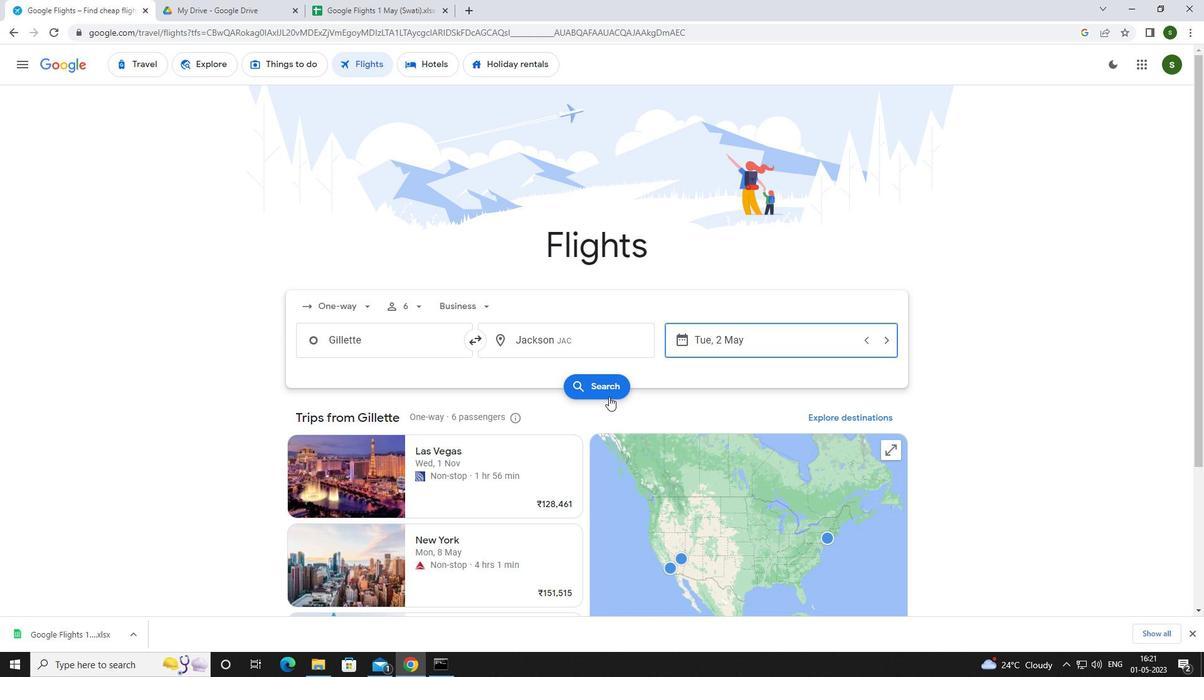 
Action: Mouse moved to (326, 174)
Screenshot: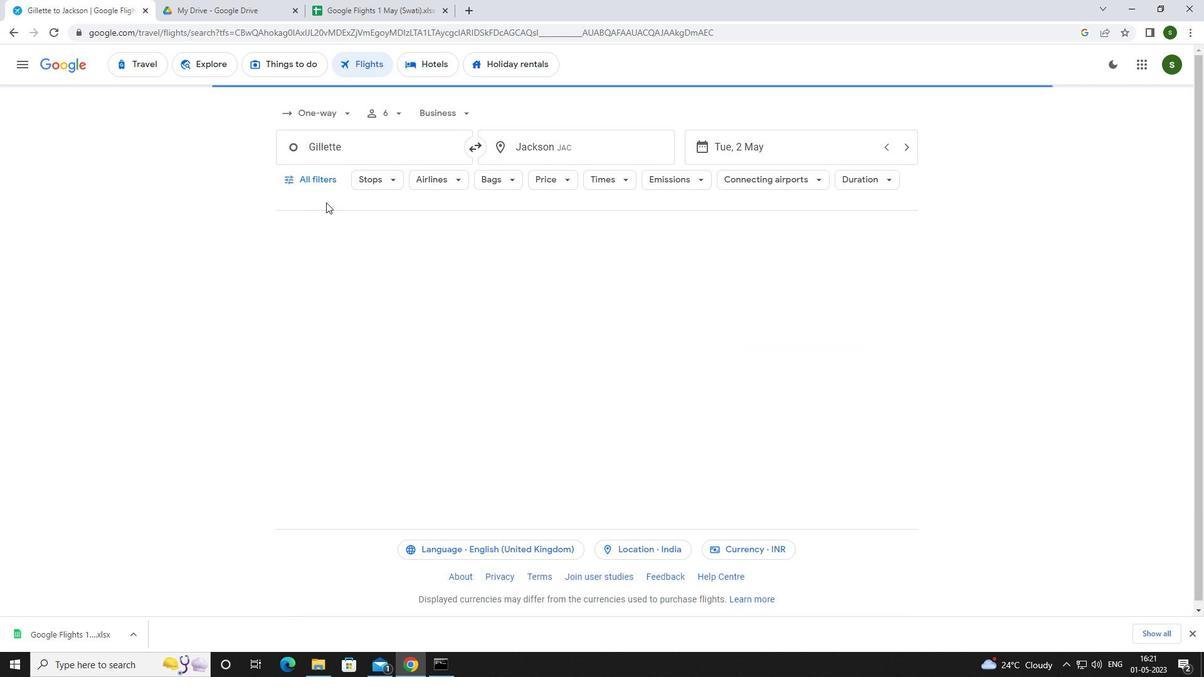 
Action: Mouse pressed left at (326, 174)
Screenshot: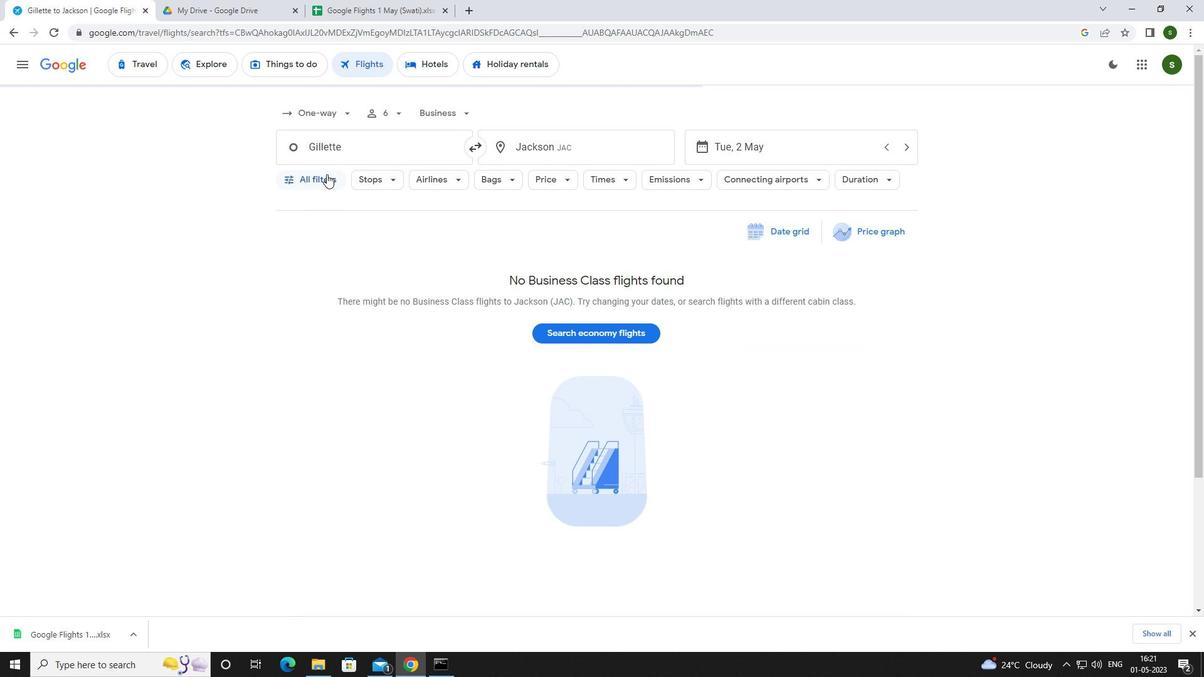 
Action: Mouse moved to (395, 299)
Screenshot: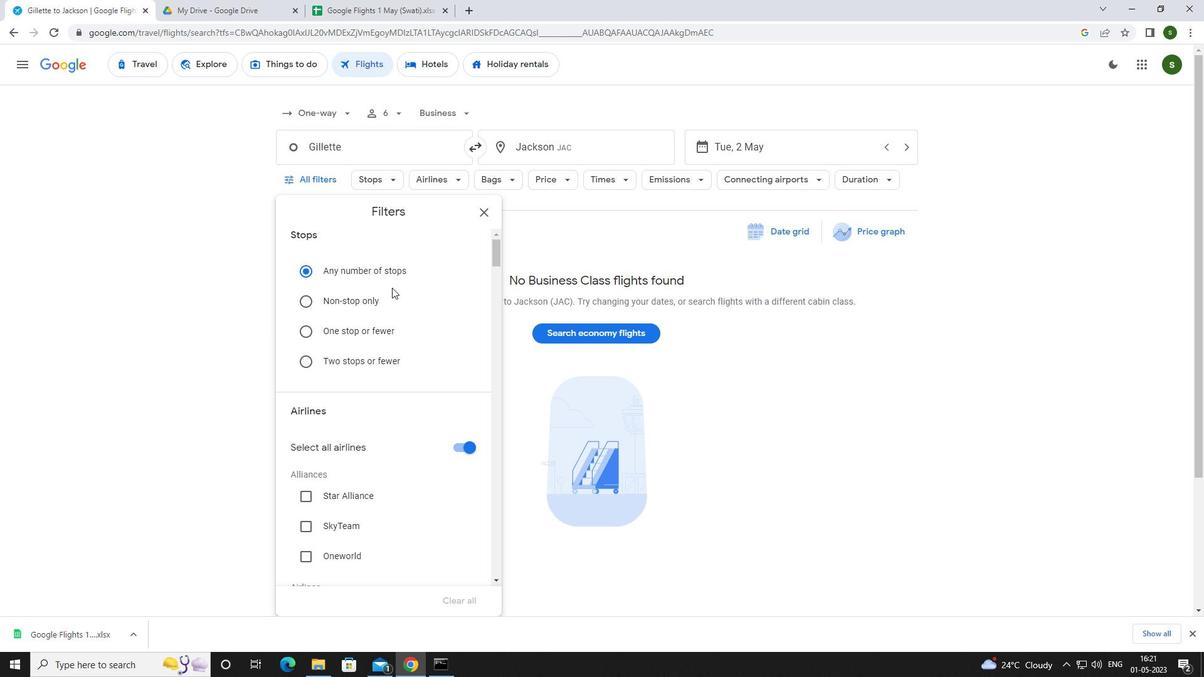 
Action: Mouse scrolled (395, 298) with delta (0, 0)
Screenshot: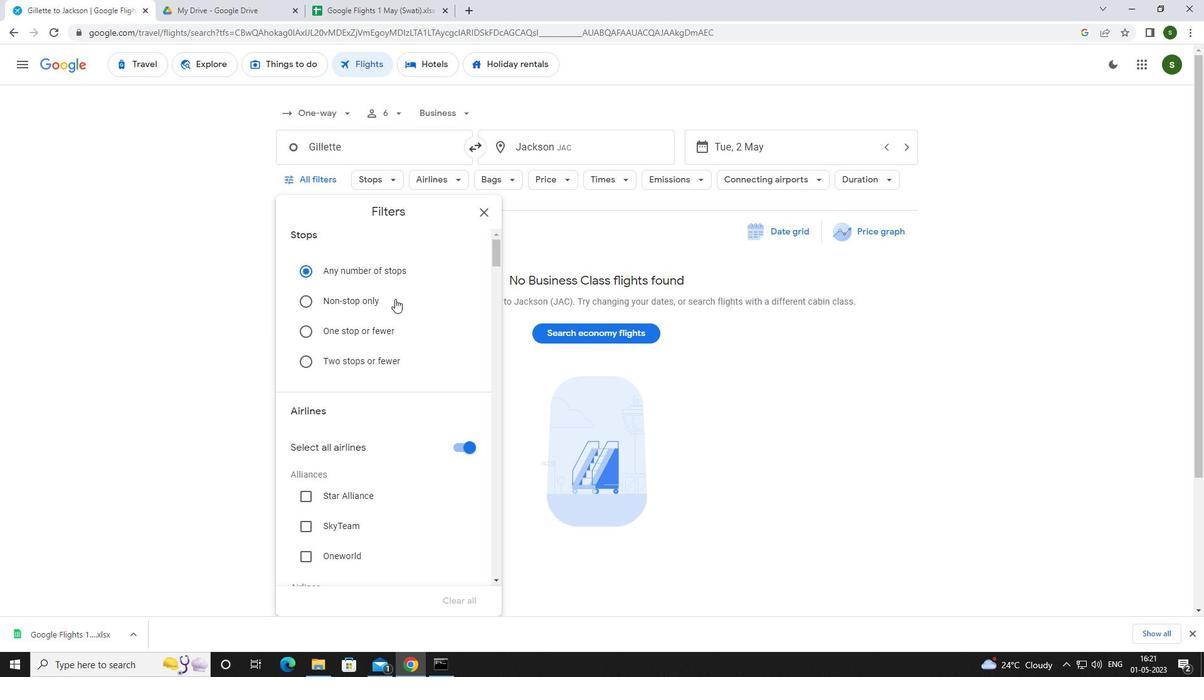 
Action: Mouse scrolled (395, 298) with delta (0, 0)
Screenshot: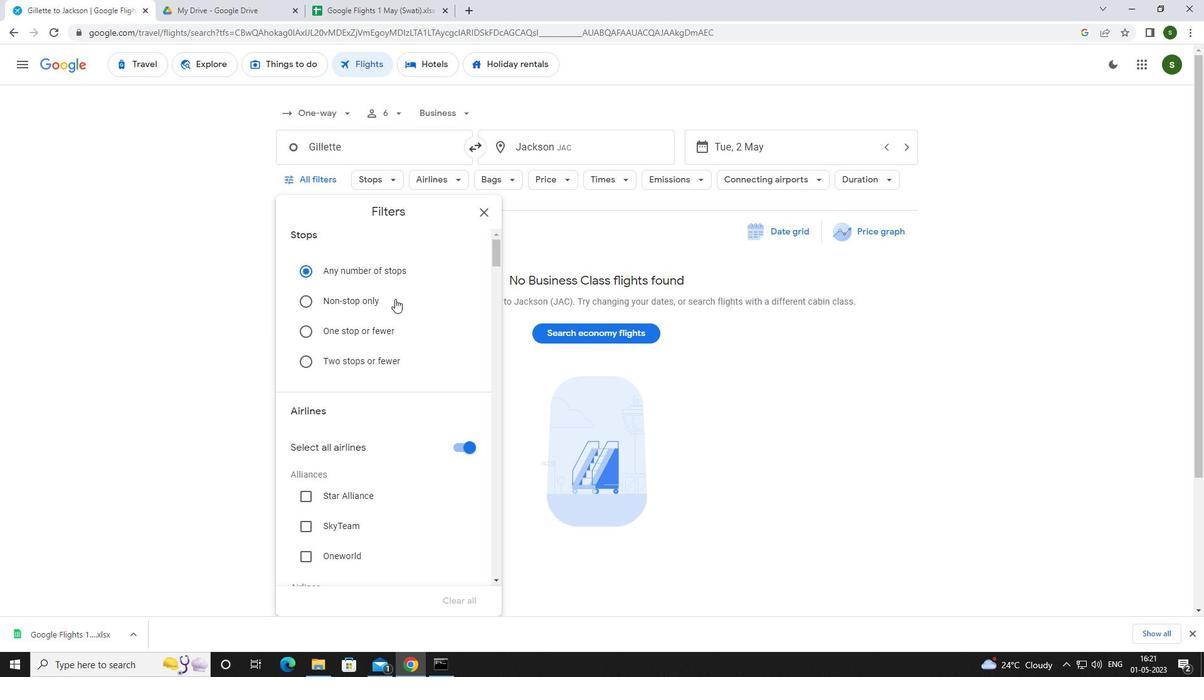 
Action: Mouse scrolled (395, 298) with delta (0, 0)
Screenshot: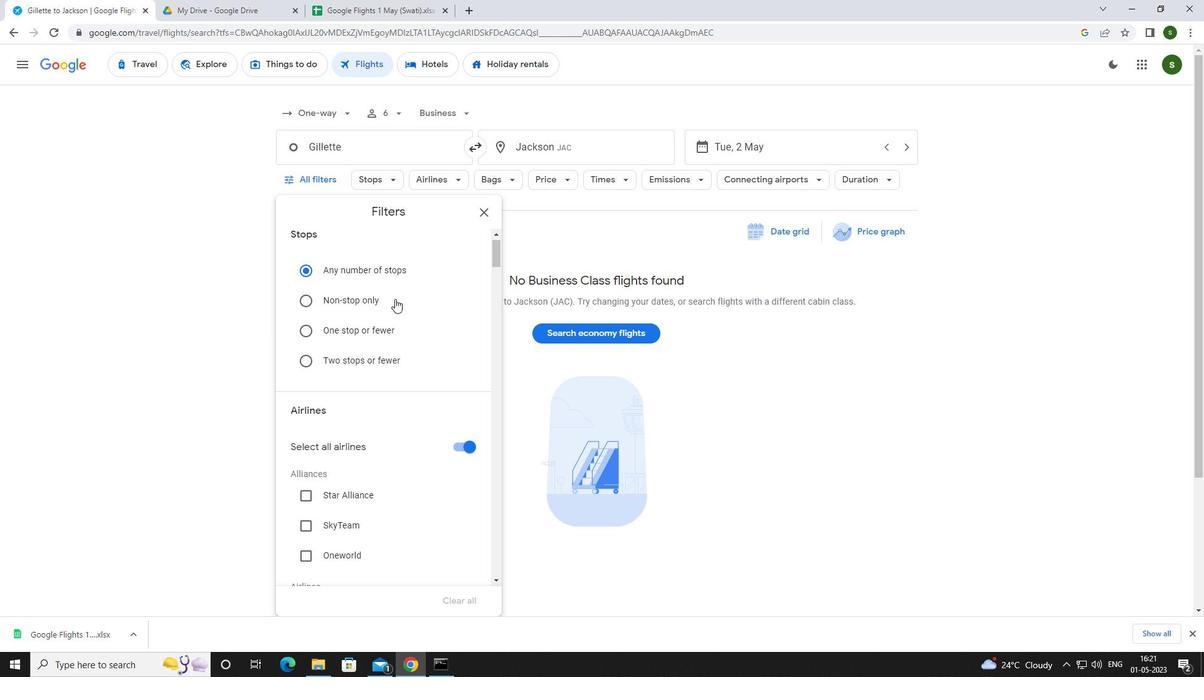 
Action: Mouse scrolled (395, 298) with delta (0, 0)
Screenshot: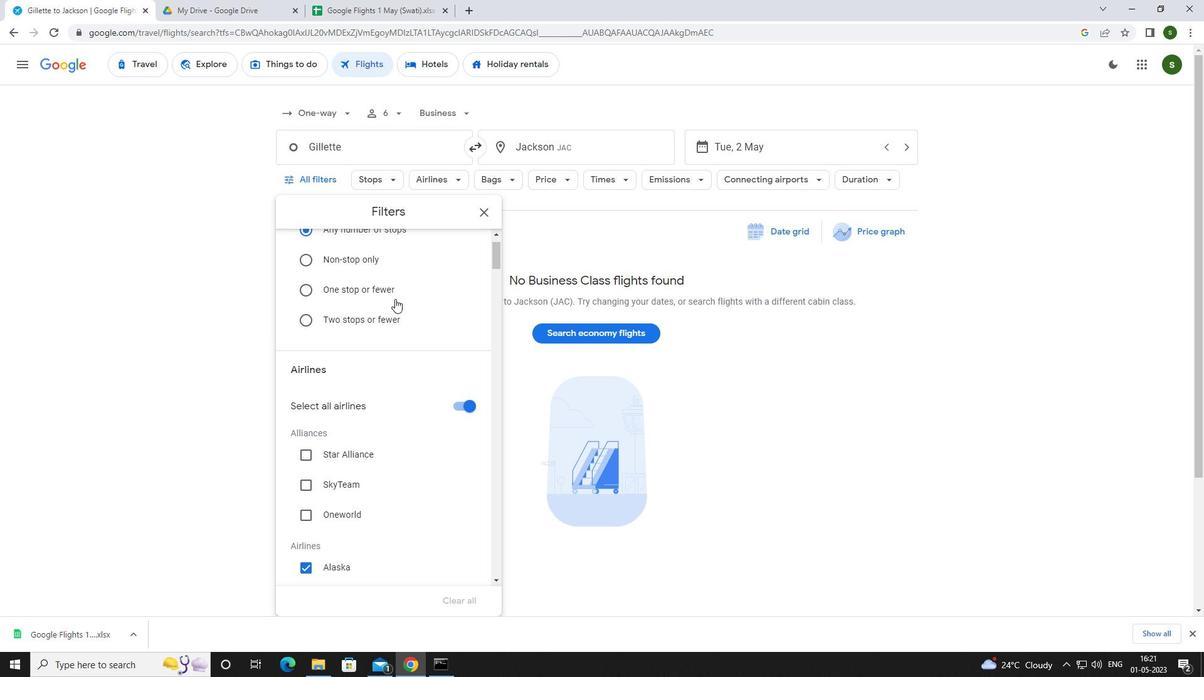 
Action: Mouse scrolled (395, 298) with delta (0, 0)
Screenshot: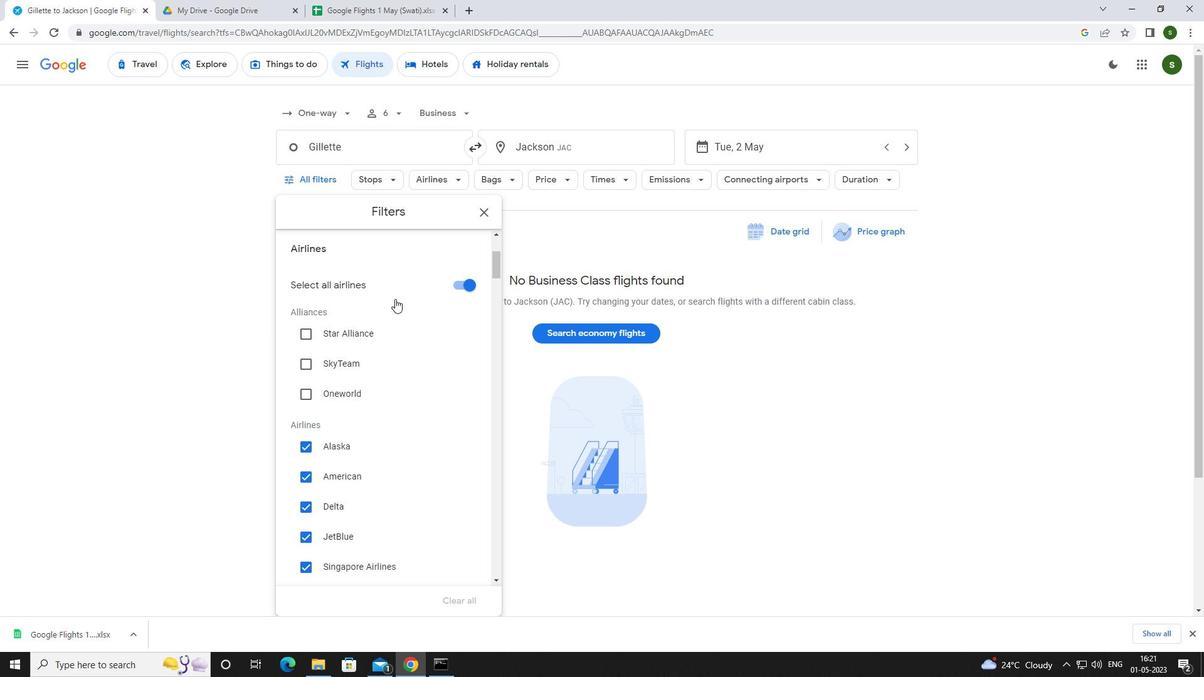 
Action: Mouse moved to (395, 299)
Screenshot: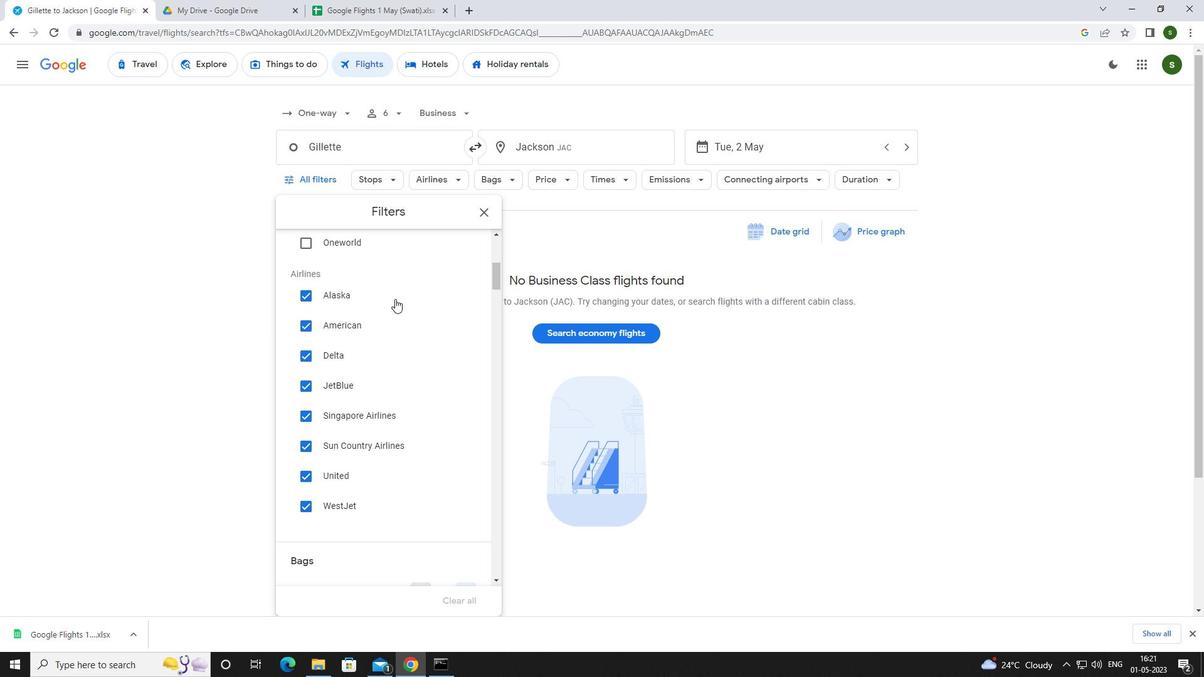 
Action: Mouse scrolled (395, 298) with delta (0, 0)
Screenshot: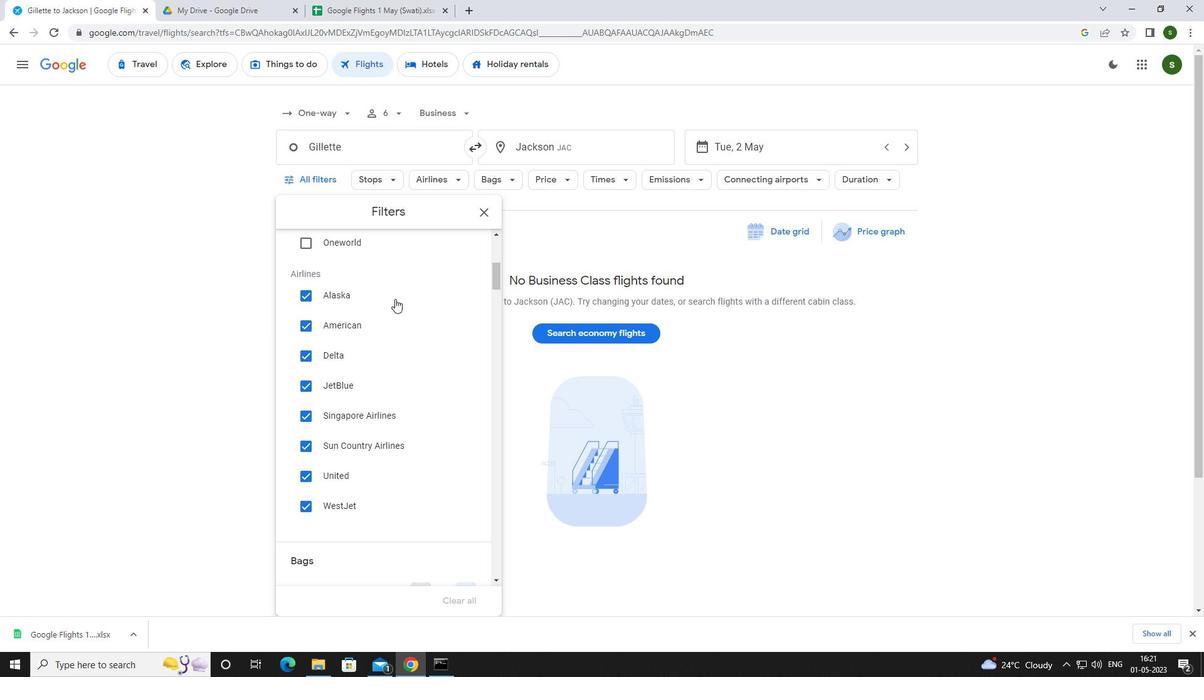 
Action: Mouse scrolled (395, 298) with delta (0, 0)
Screenshot: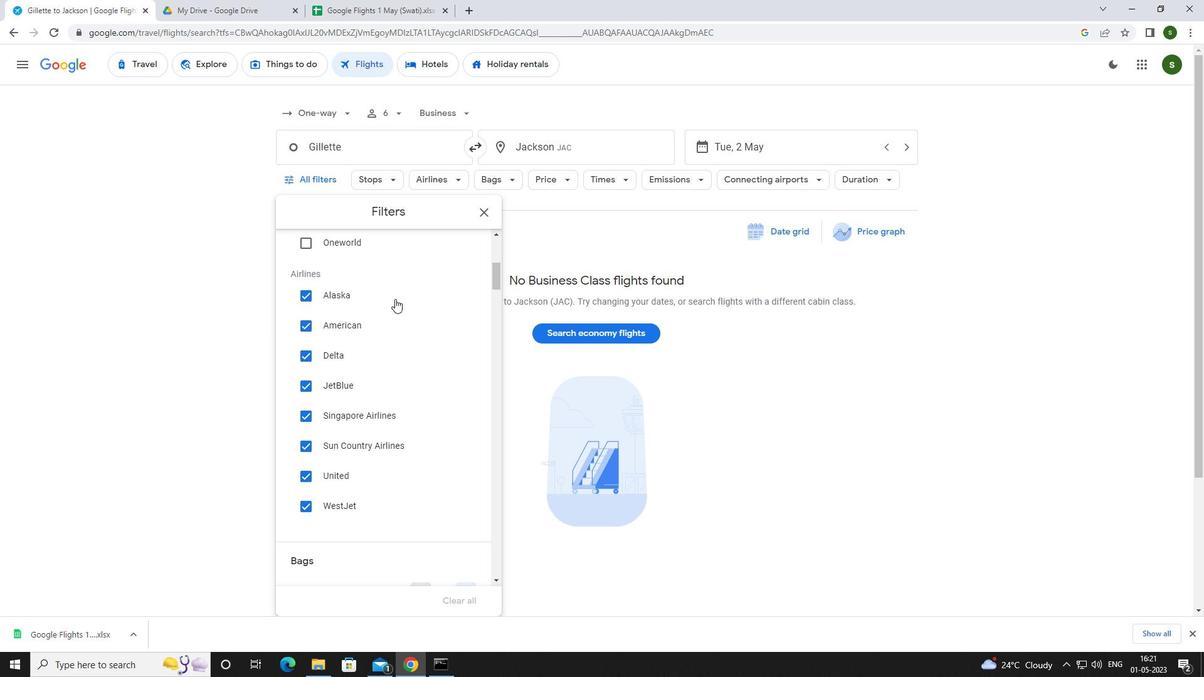 
Action: Mouse scrolled (395, 298) with delta (0, 0)
Screenshot: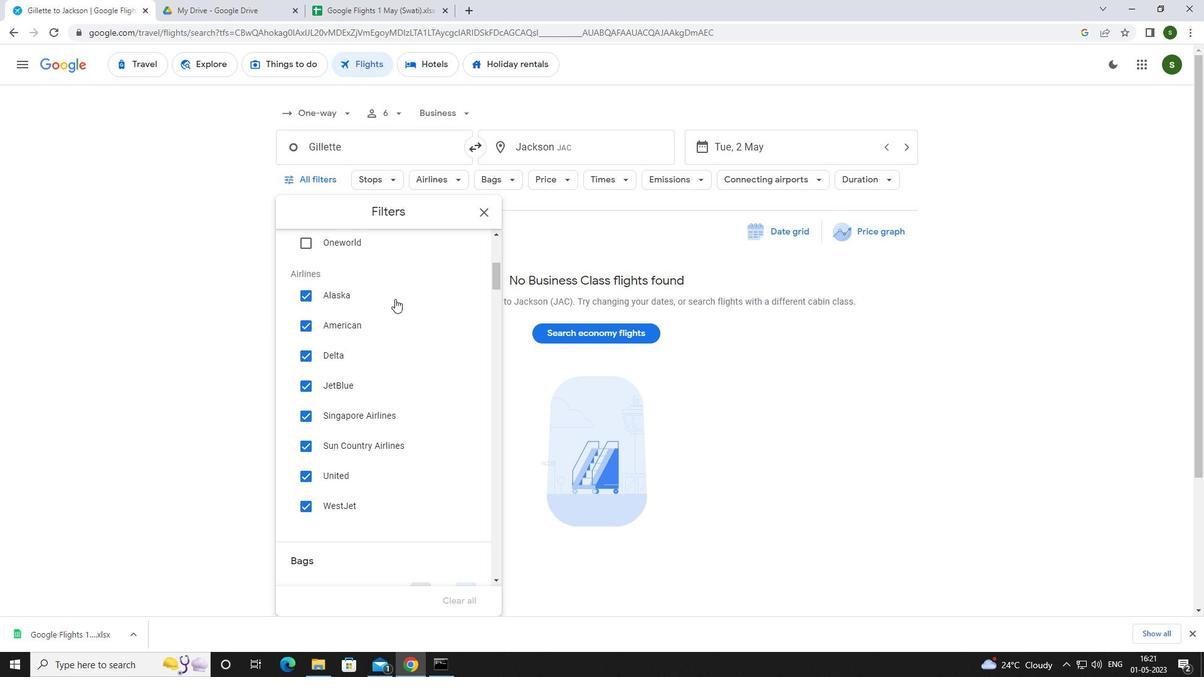 
Action: Mouse scrolled (395, 298) with delta (0, 0)
Screenshot: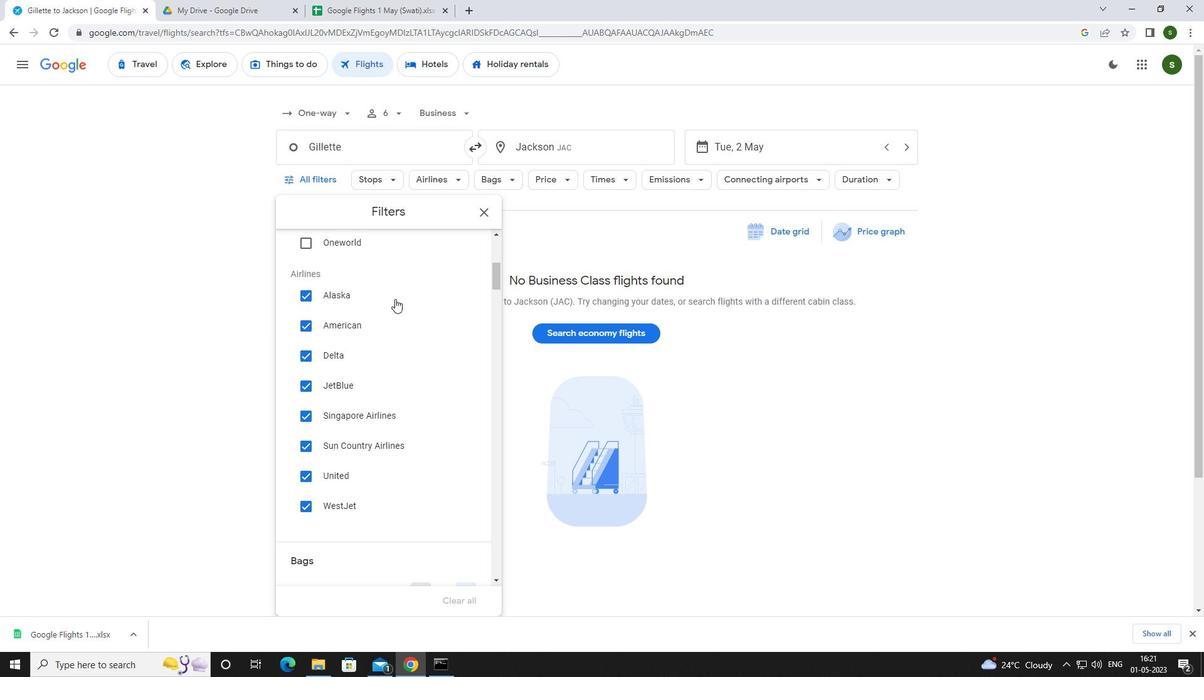 
Action: Mouse scrolled (395, 298) with delta (0, 0)
Screenshot: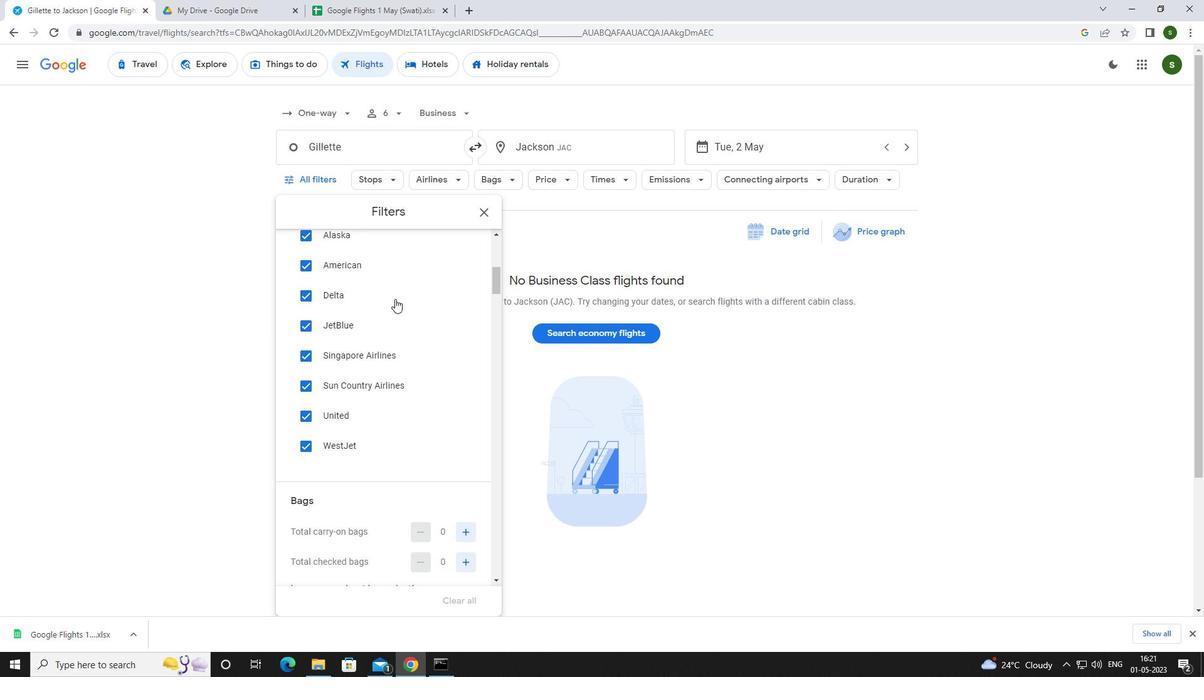 
Action: Mouse moved to (459, 312)
Screenshot: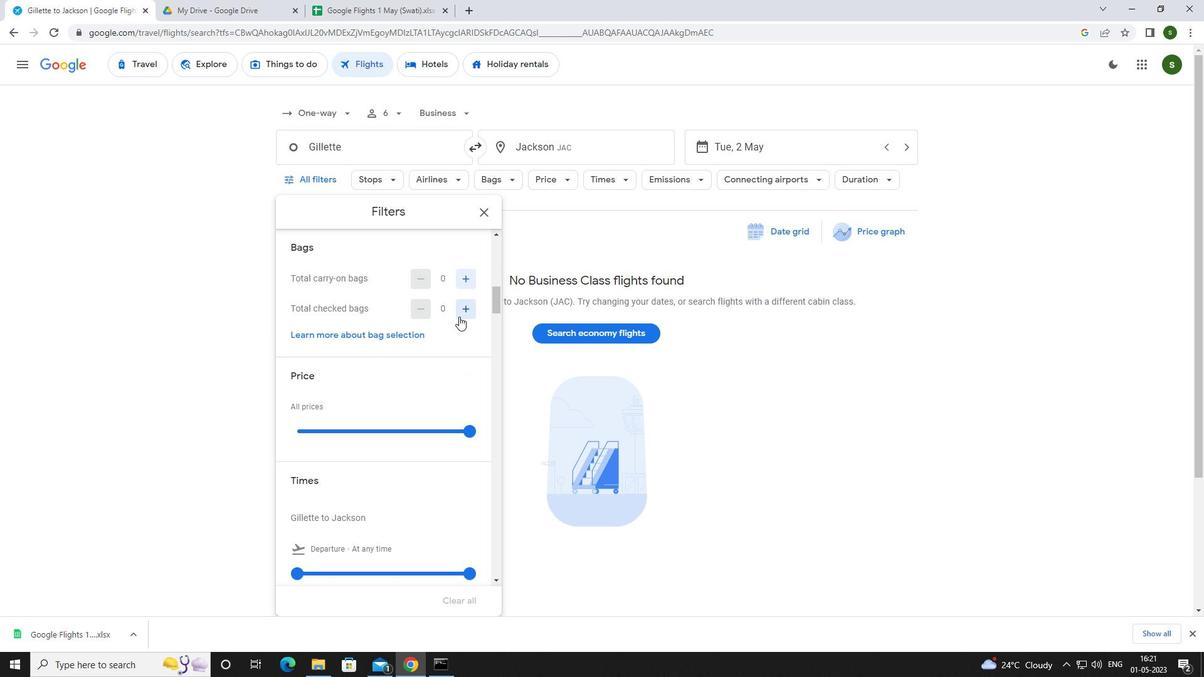 
Action: Mouse pressed left at (459, 312)
Screenshot: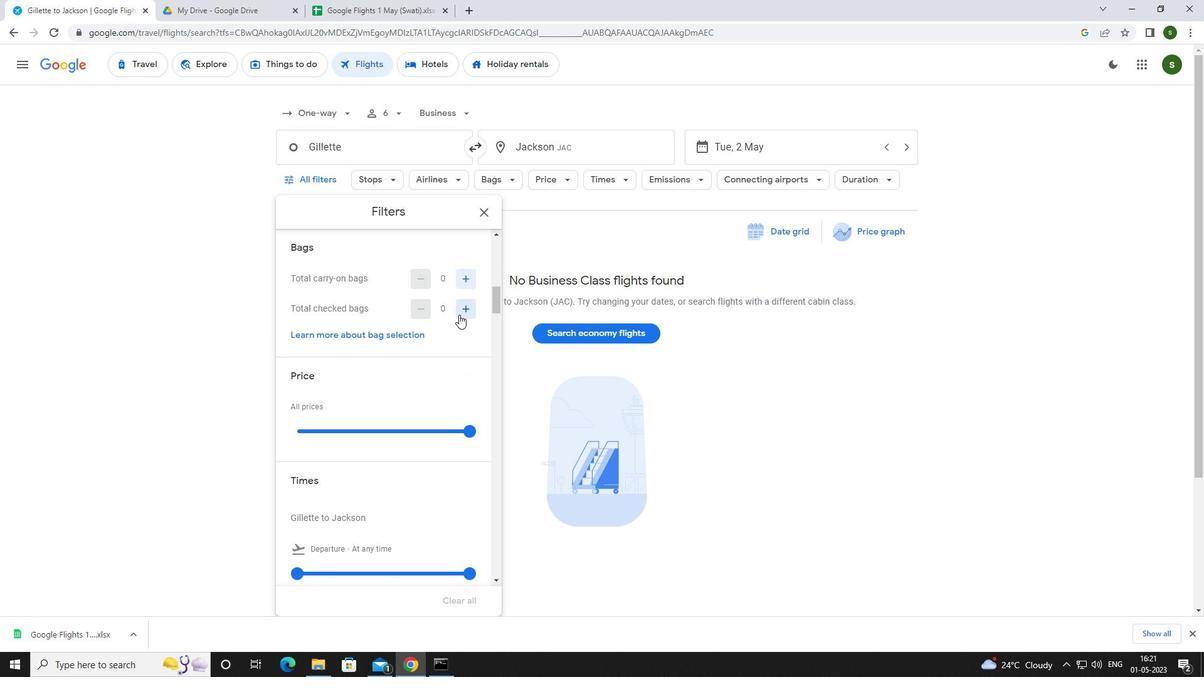
Action: Mouse pressed left at (459, 312)
Screenshot: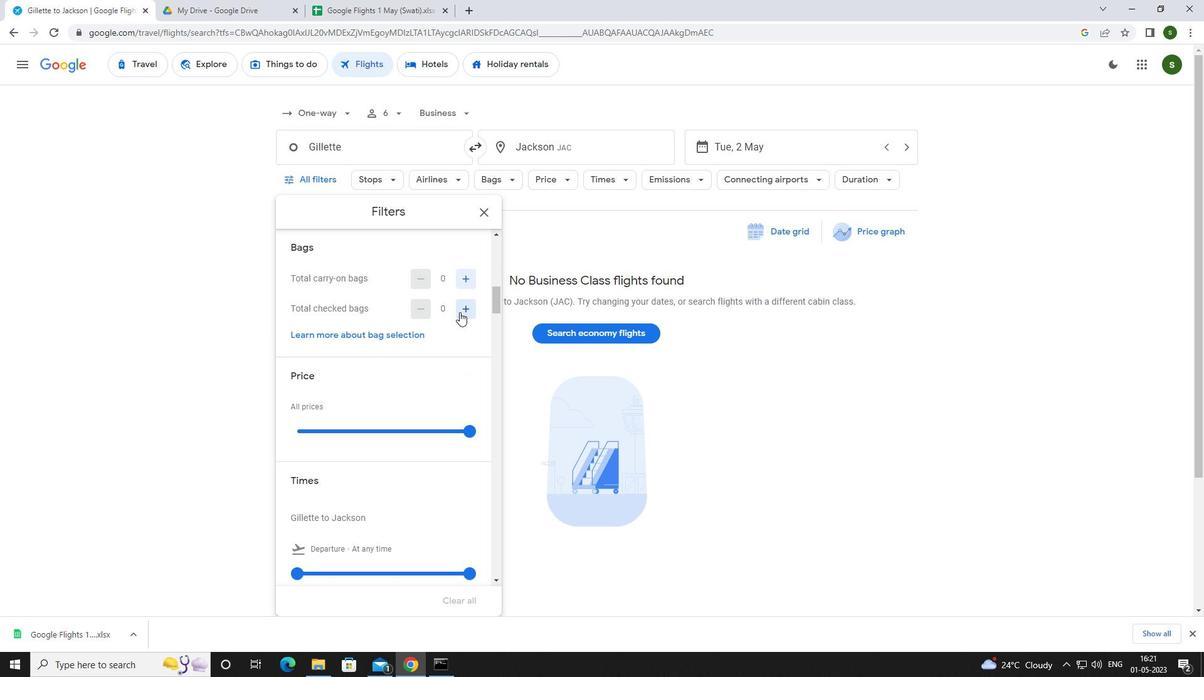 
Action: Mouse pressed left at (459, 312)
Screenshot: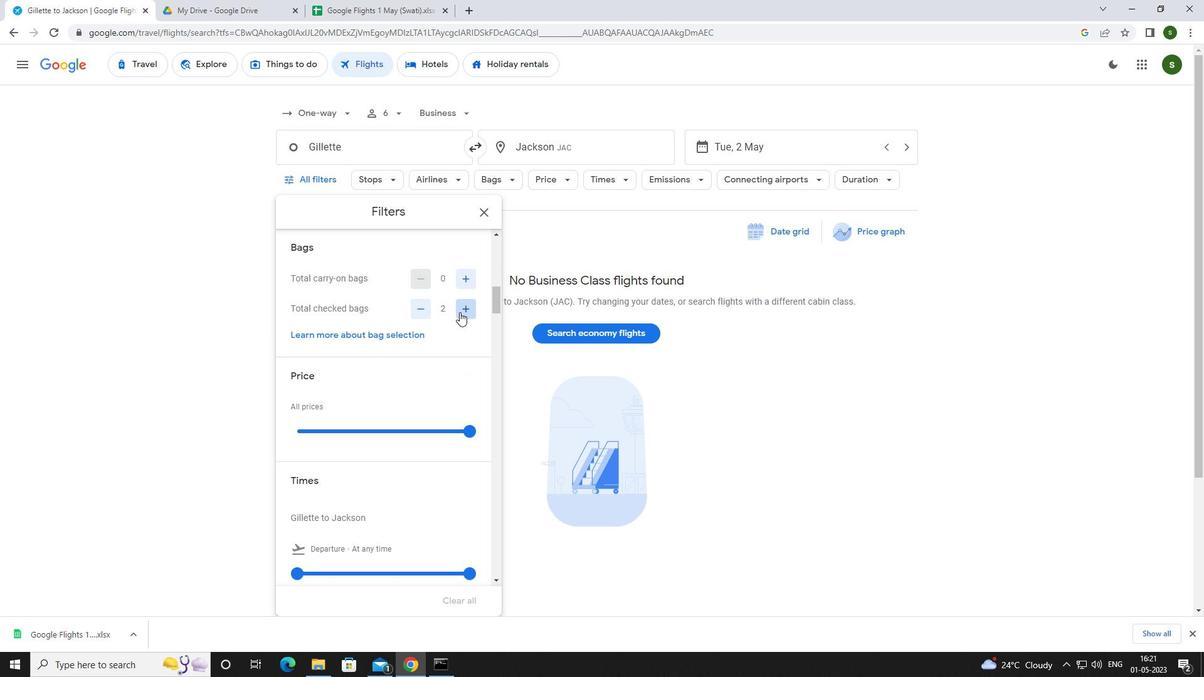 
Action: Mouse pressed left at (459, 312)
Screenshot: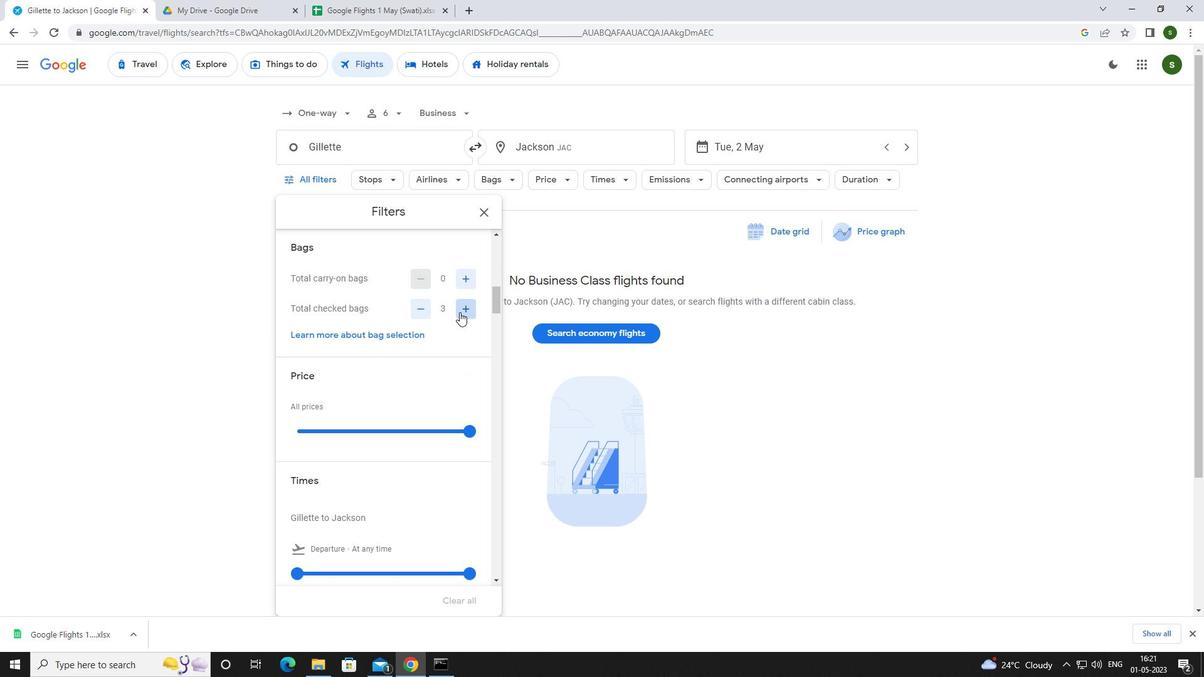 
Action: Mouse moved to (471, 426)
Screenshot: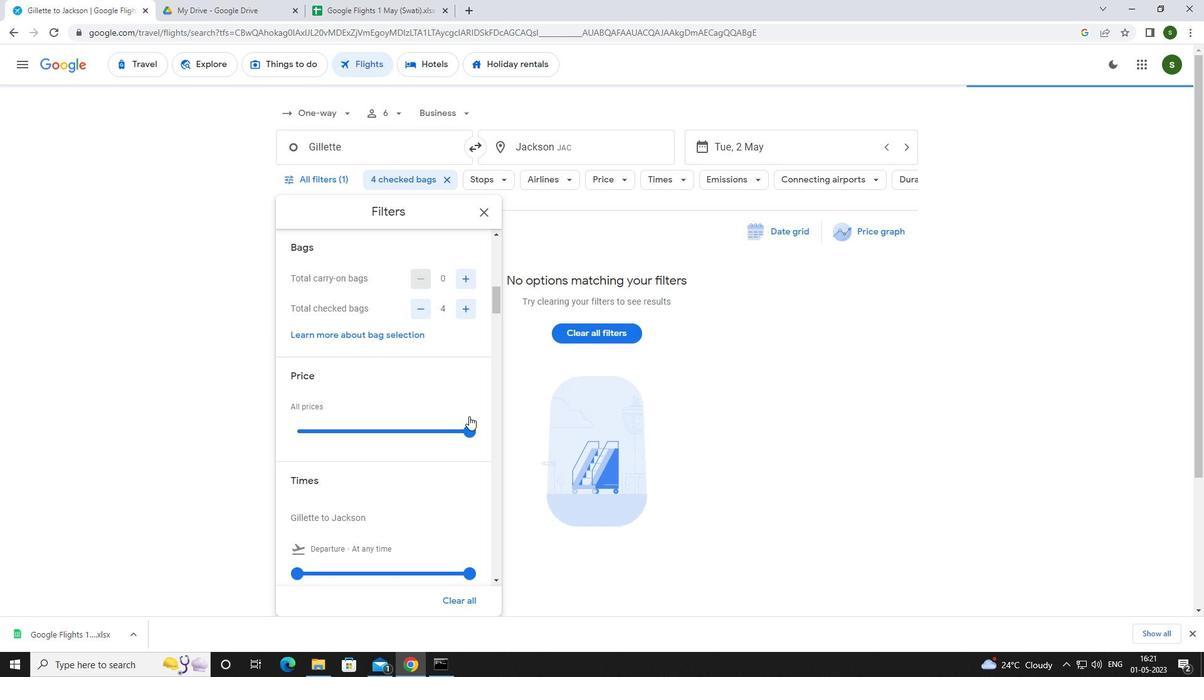 
Action: Mouse pressed left at (471, 426)
Screenshot: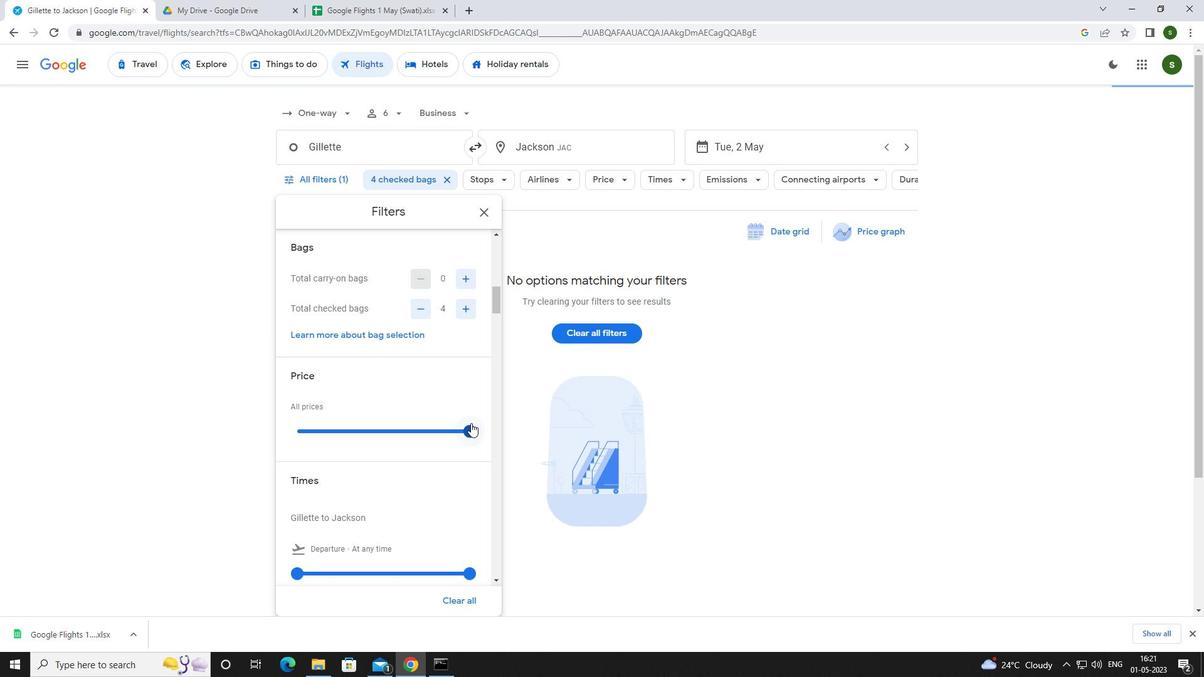 
Action: Mouse scrolled (471, 426) with delta (0, 0)
Screenshot: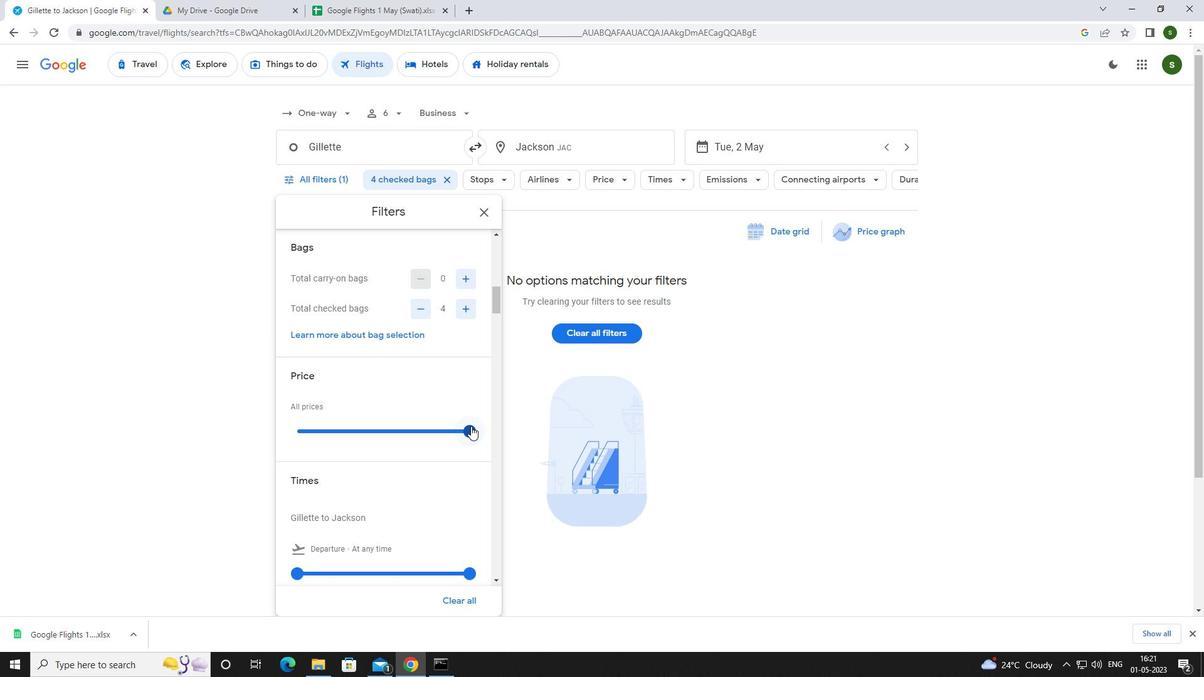 
Action: Mouse moved to (300, 509)
Screenshot: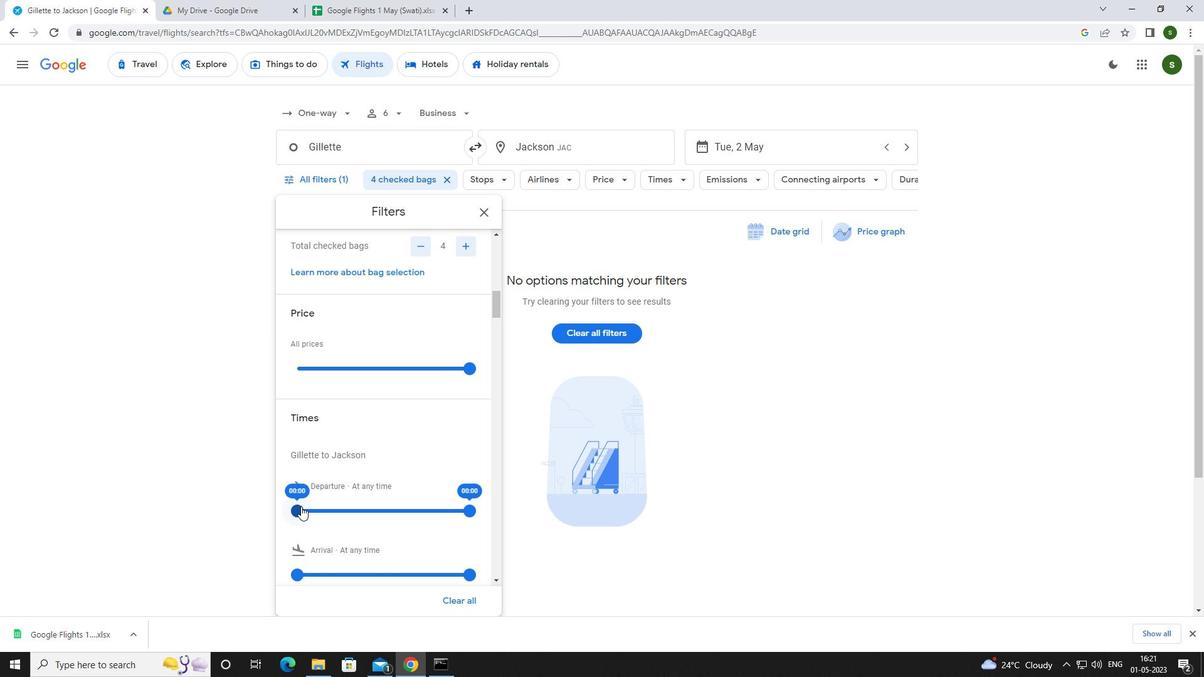 
Action: Mouse pressed left at (300, 509)
Screenshot: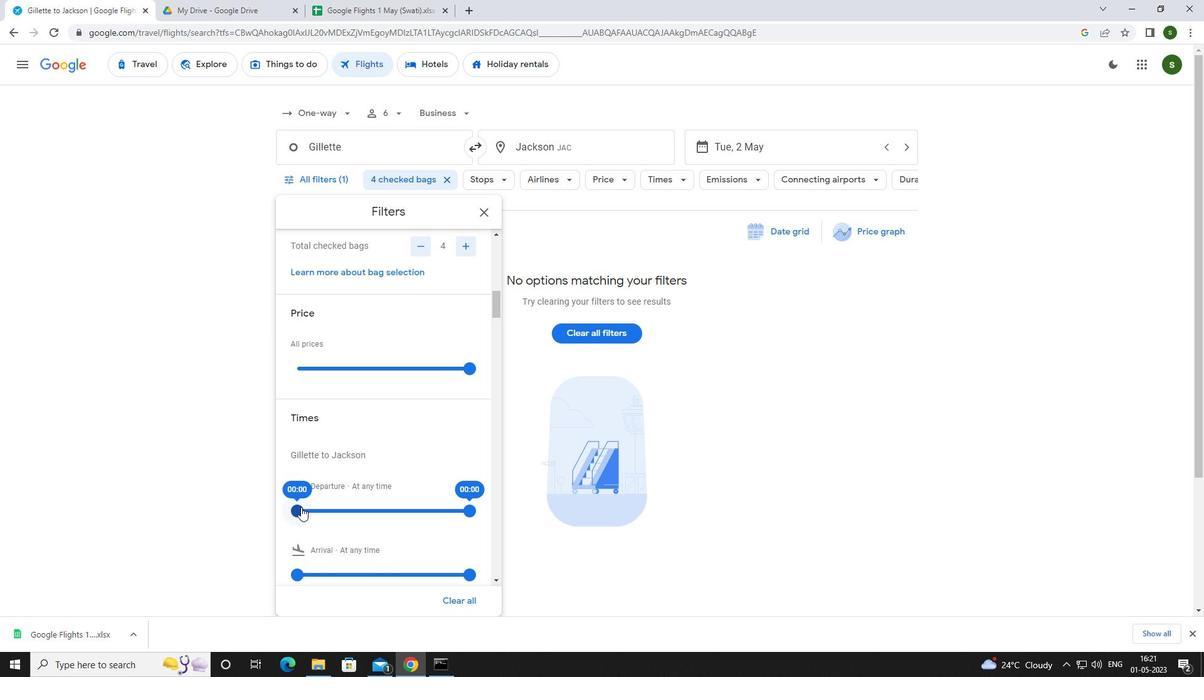 
Action: Mouse moved to (720, 426)
Screenshot: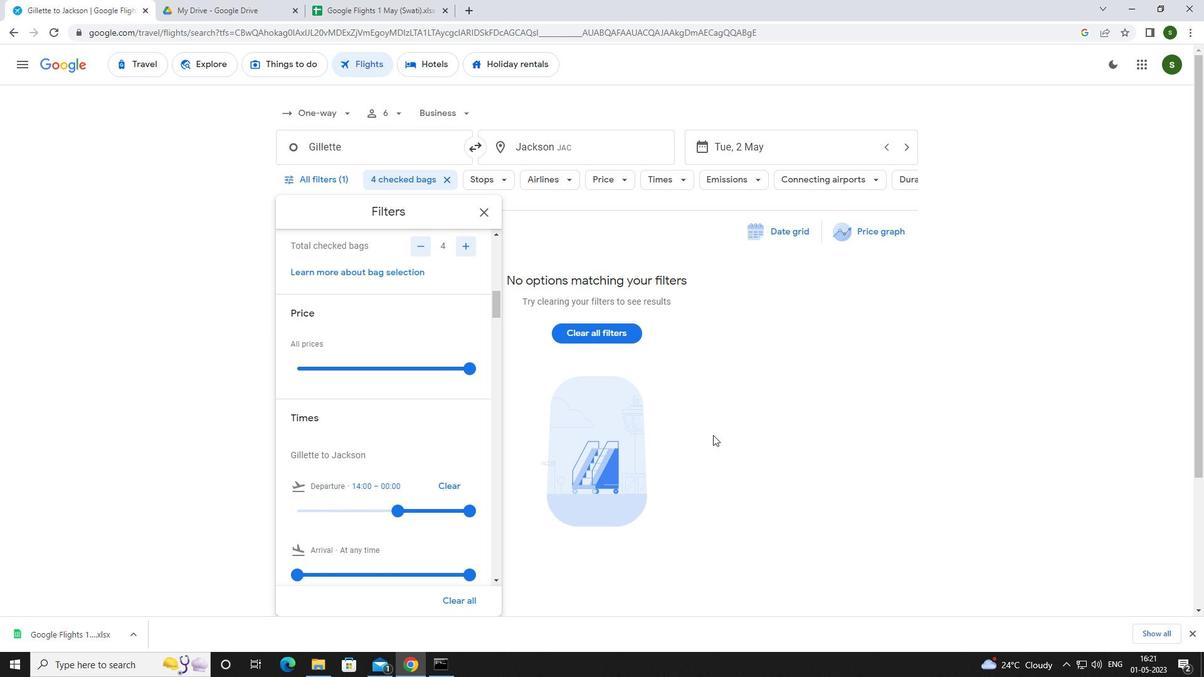 
Action: Mouse pressed left at (720, 426)
Screenshot: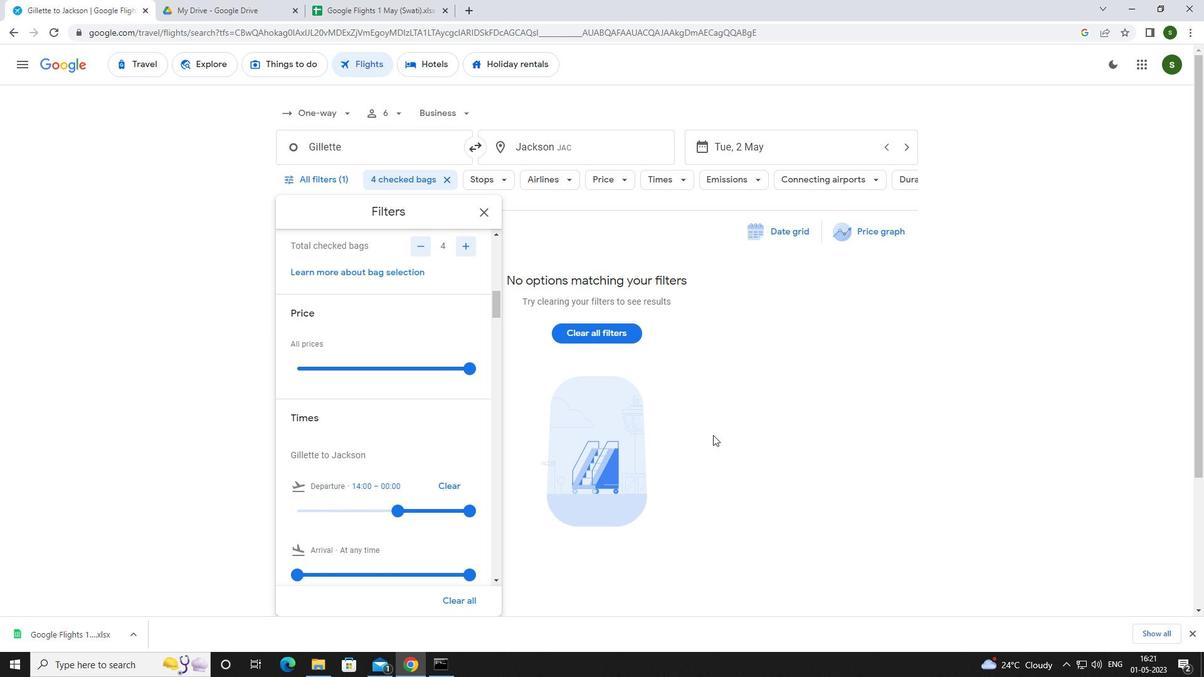 
Action: Mouse moved to (722, 426)
Screenshot: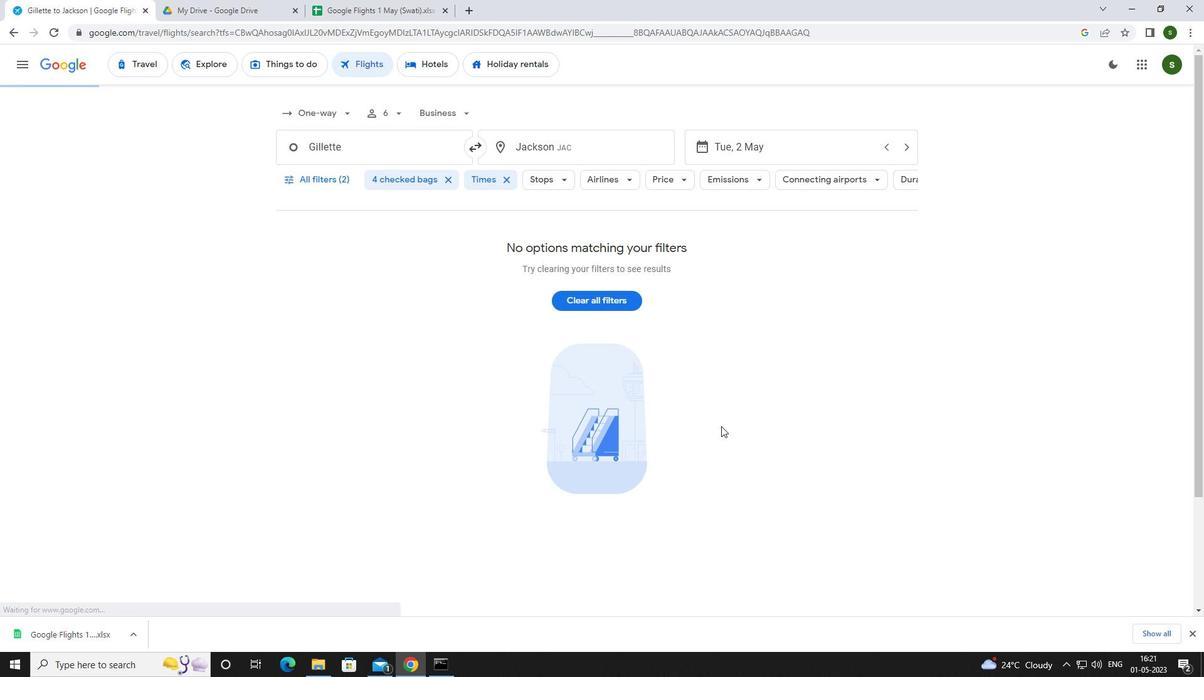 
